Task: Look for space in Mahrīz, Iran from 9th July, 2023 to 16th July, 2023 for 2 adults, 1 child in price range Rs.8000 to Rs.16000. Place can be entire place with 2 bedrooms having 2 beds and 1 bathroom. Property type can be house, flat, guest house. Booking option can be shelf check-in. Required host language is English.
Action: Mouse moved to (477, 68)
Screenshot: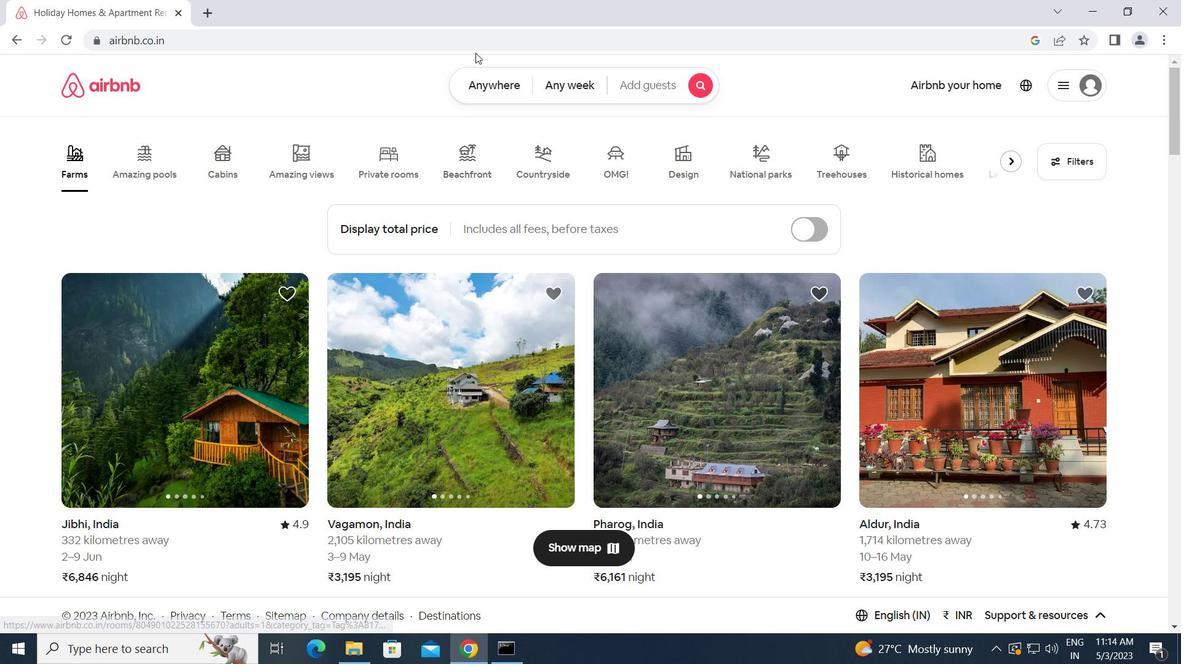 
Action: Mouse pressed left at (477, 68)
Screenshot: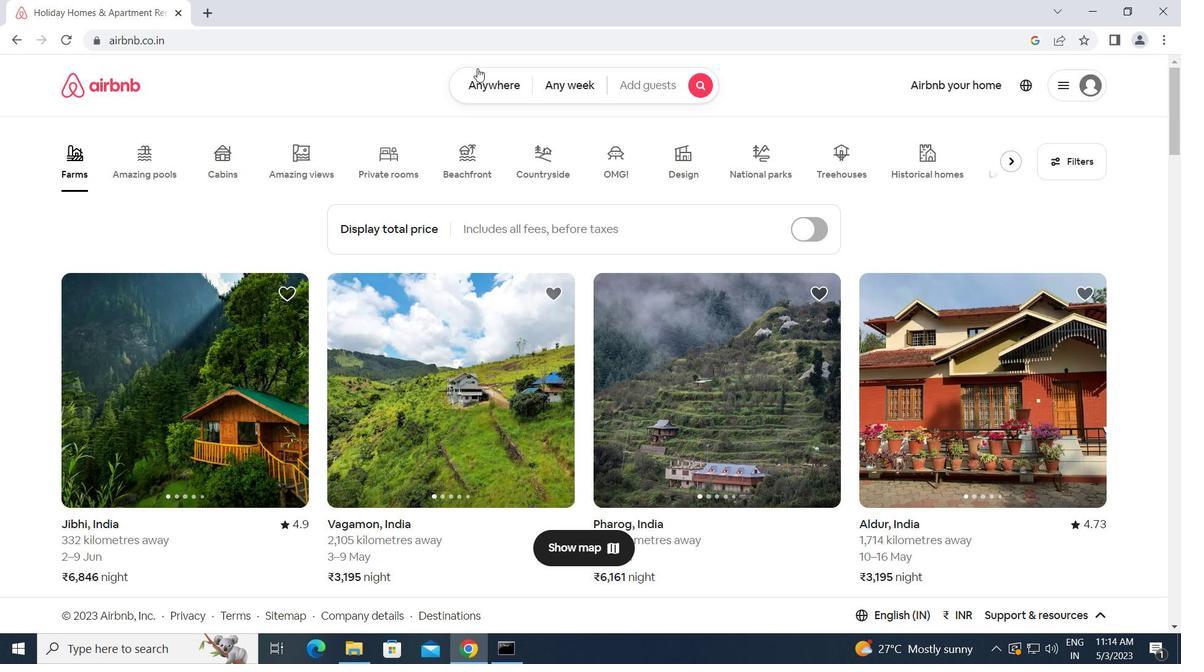
Action: Mouse moved to (372, 129)
Screenshot: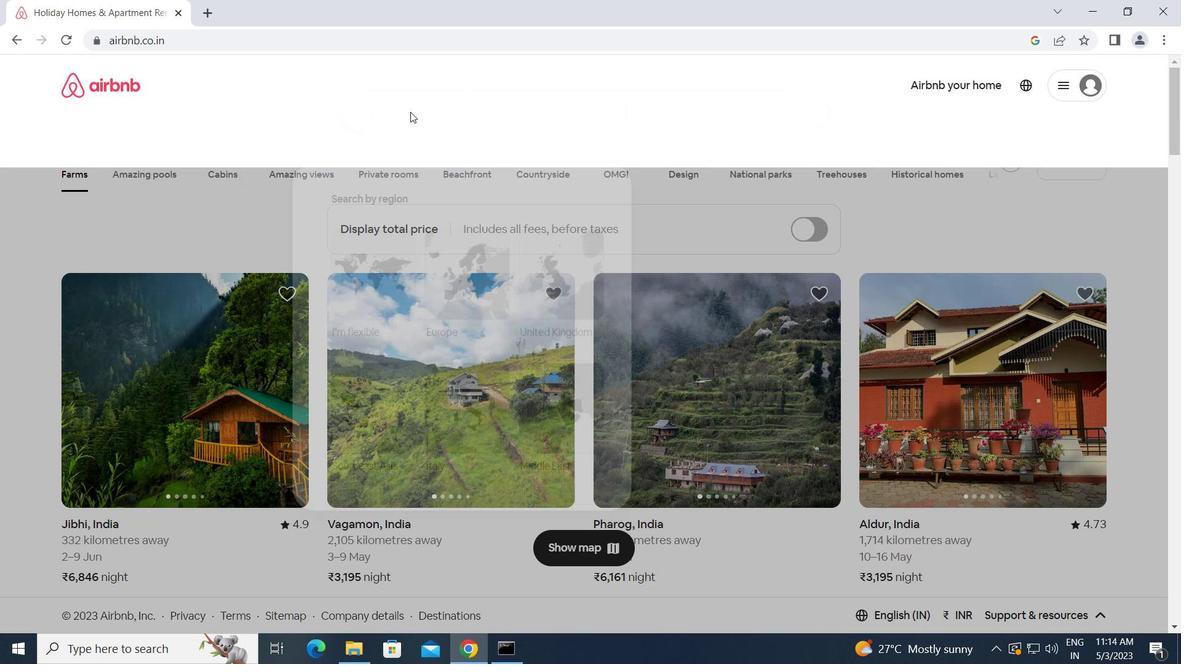 
Action: Mouse pressed left at (372, 129)
Screenshot: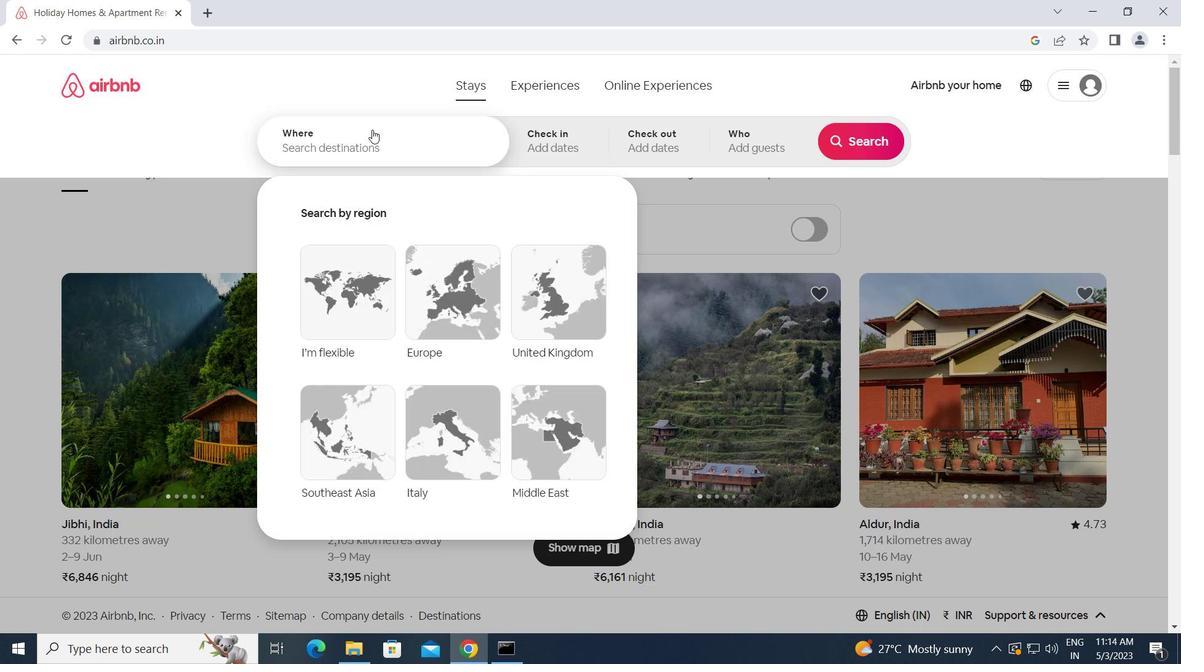 
Action: Key pressed m<Key.caps_lock>ahriz,<Key.space><Key.caps_lock>i<Key.caps_lock>ran<Key.enter>
Screenshot: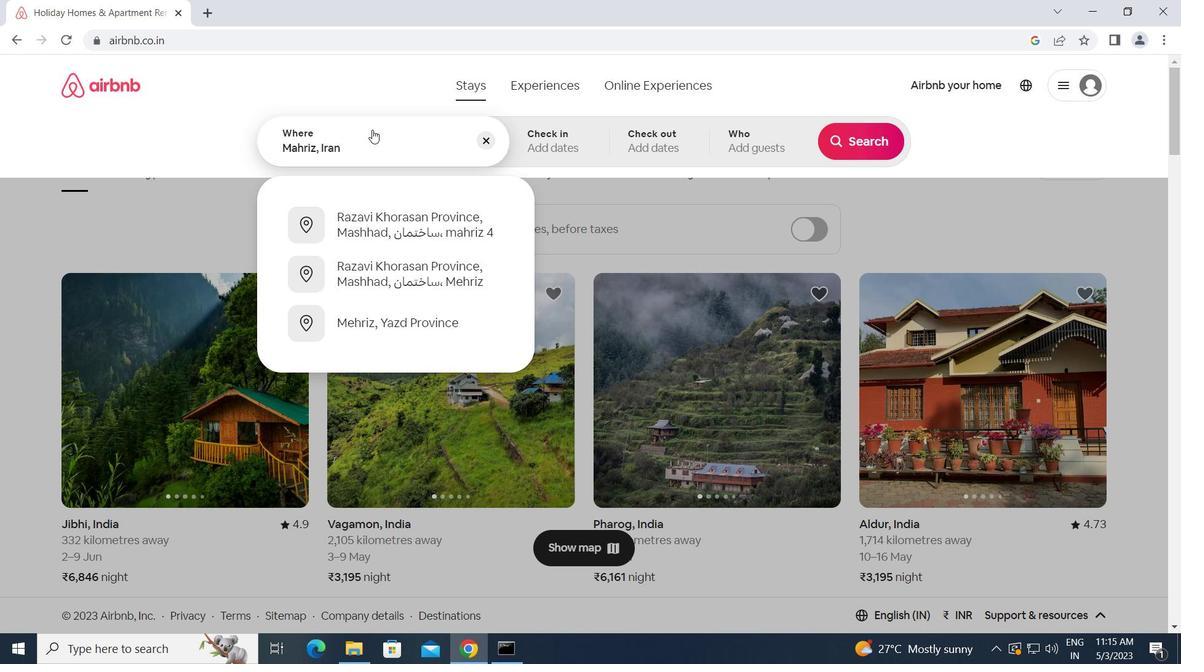 
Action: Mouse moved to (855, 261)
Screenshot: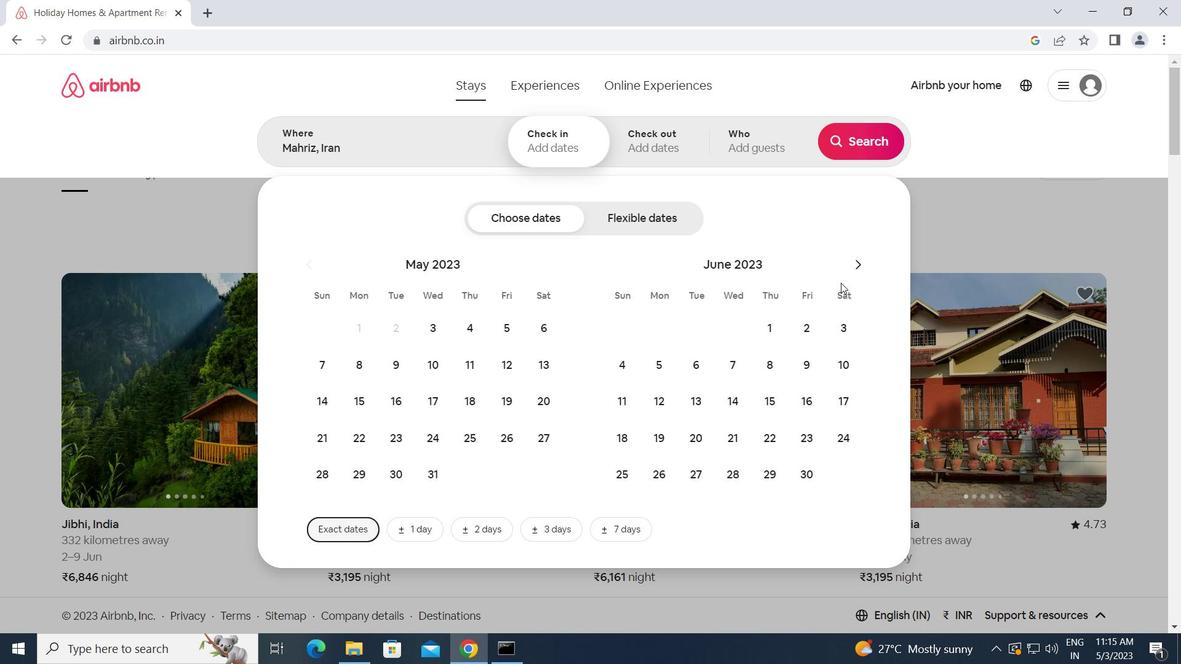 
Action: Mouse pressed left at (855, 261)
Screenshot: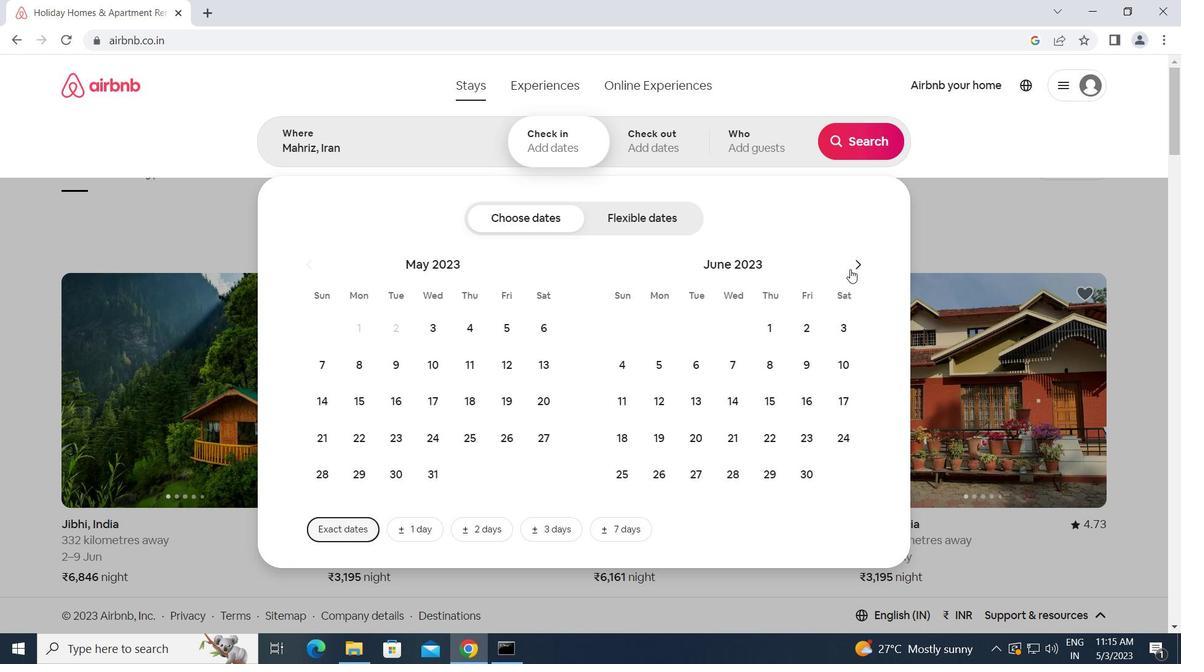 
Action: Mouse moved to (620, 405)
Screenshot: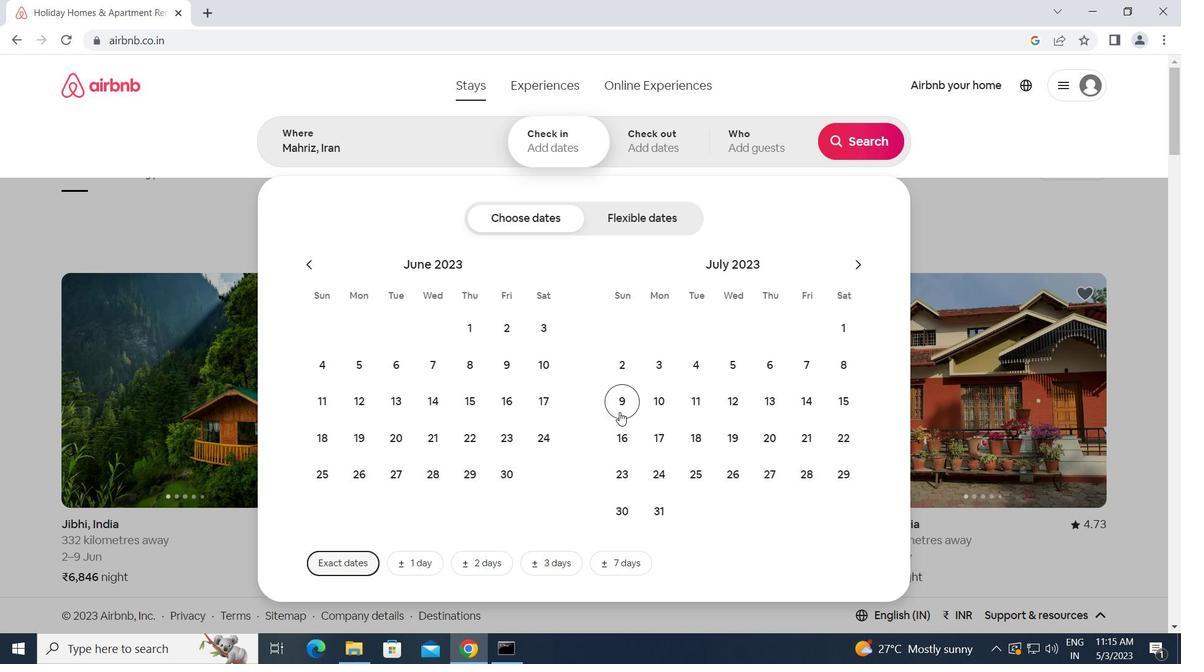 
Action: Mouse pressed left at (620, 405)
Screenshot: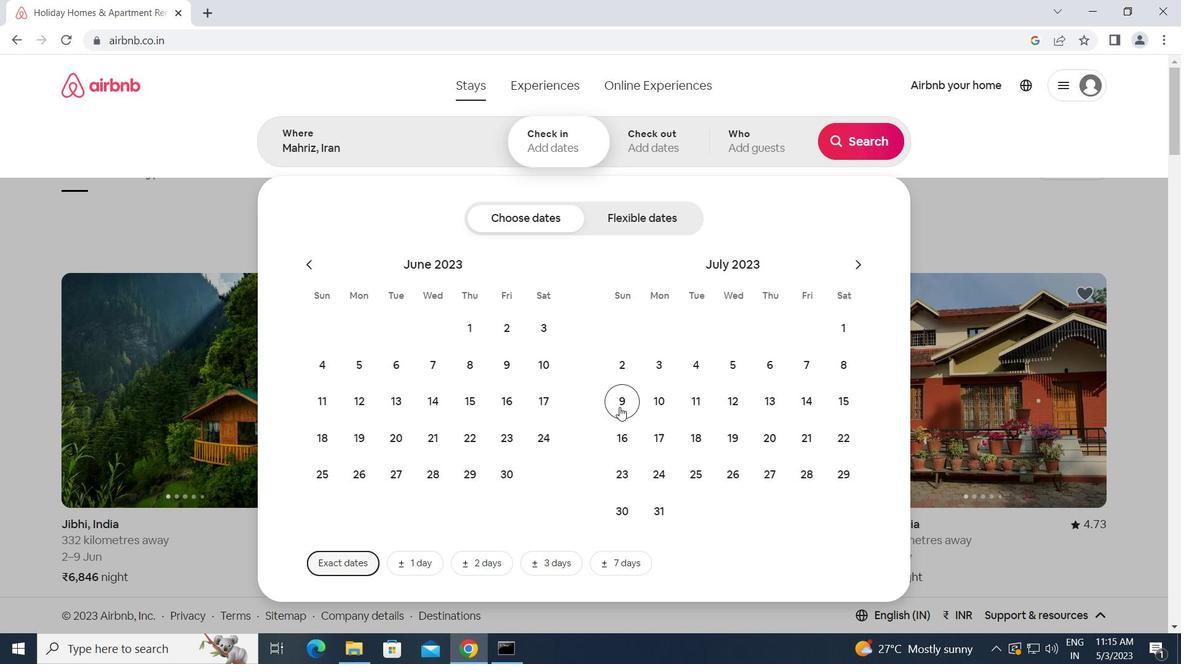 
Action: Mouse moved to (632, 438)
Screenshot: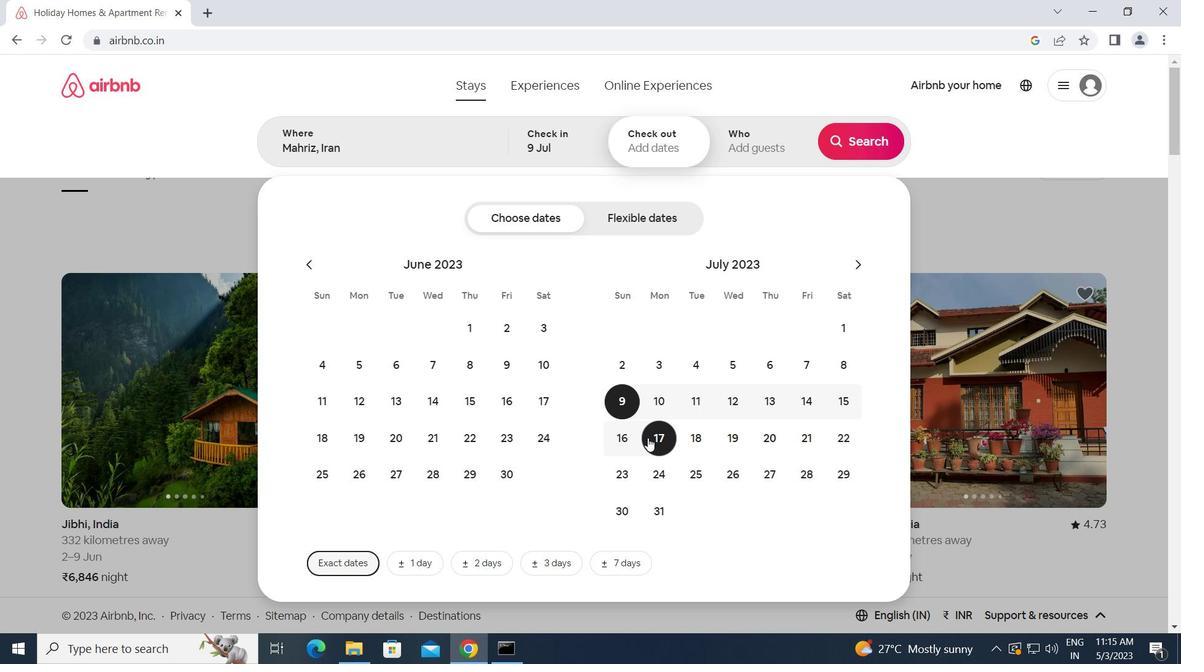 
Action: Mouse pressed left at (632, 438)
Screenshot: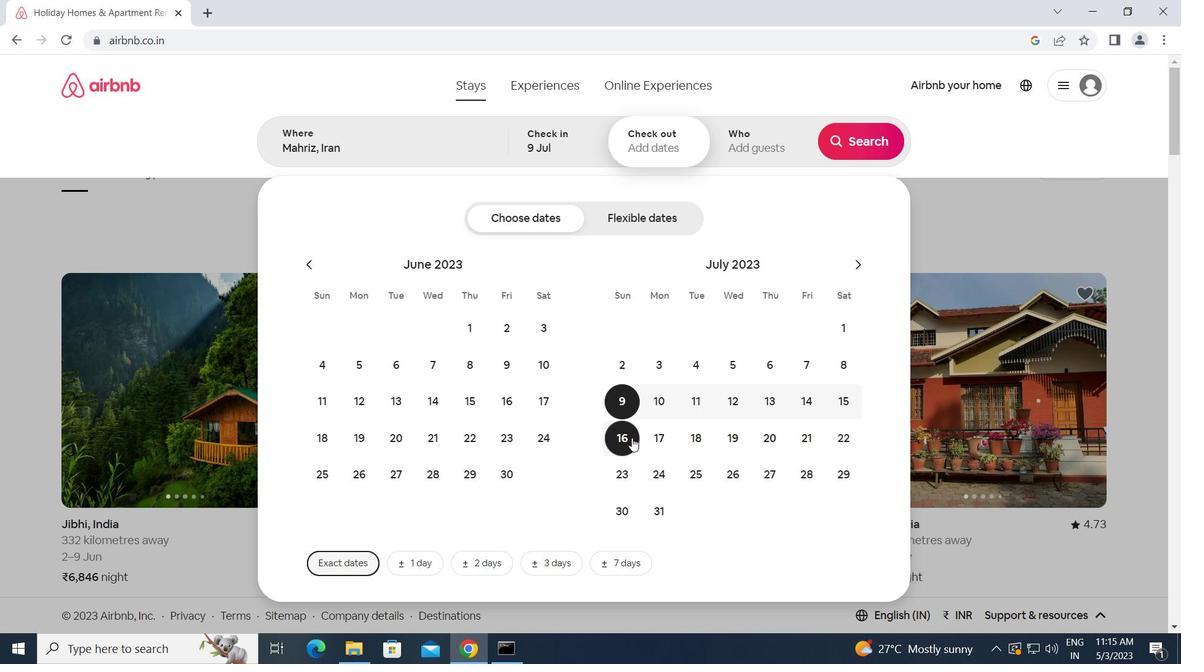 
Action: Mouse moved to (765, 145)
Screenshot: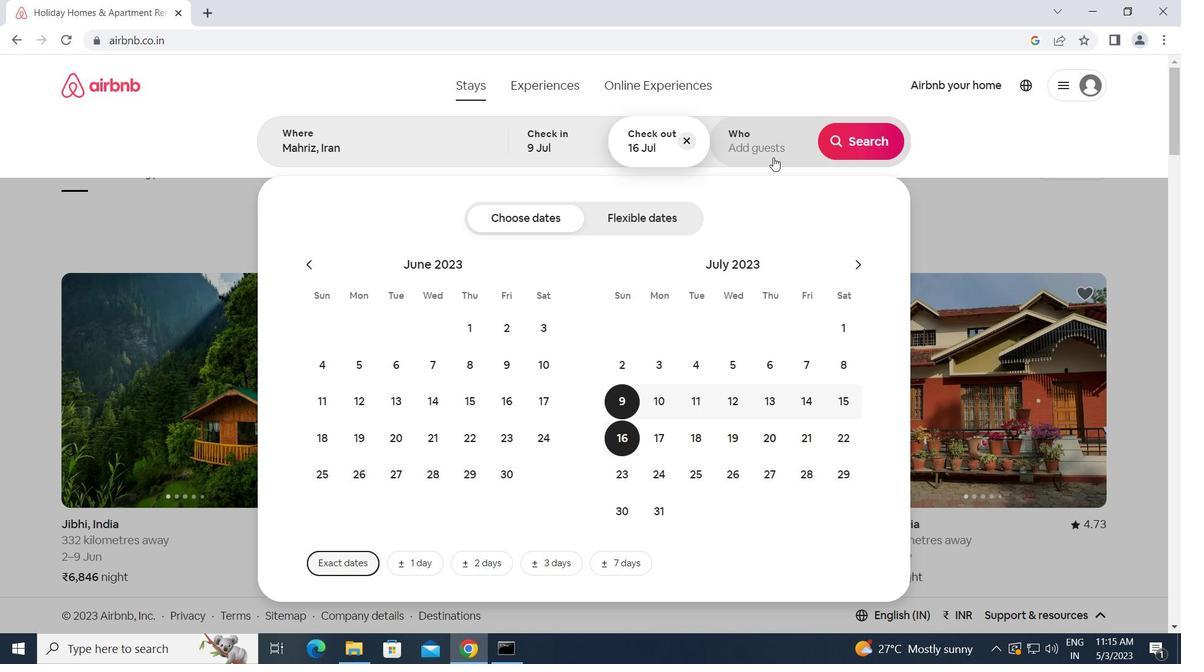 
Action: Mouse pressed left at (765, 145)
Screenshot: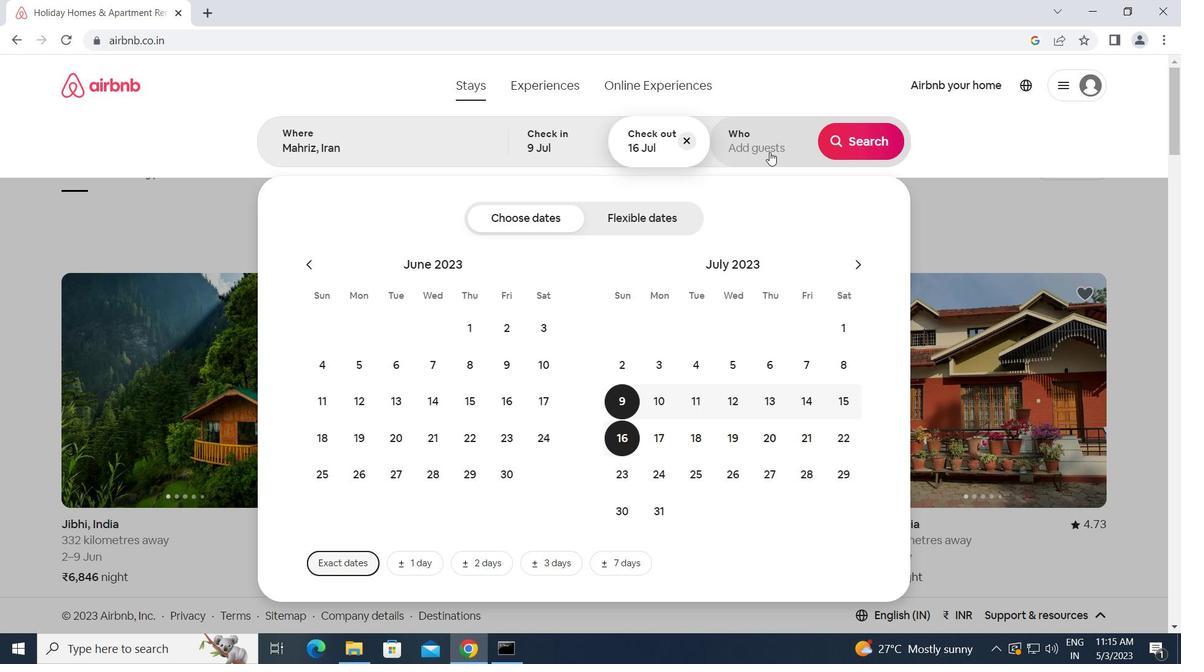 
Action: Mouse moved to (860, 215)
Screenshot: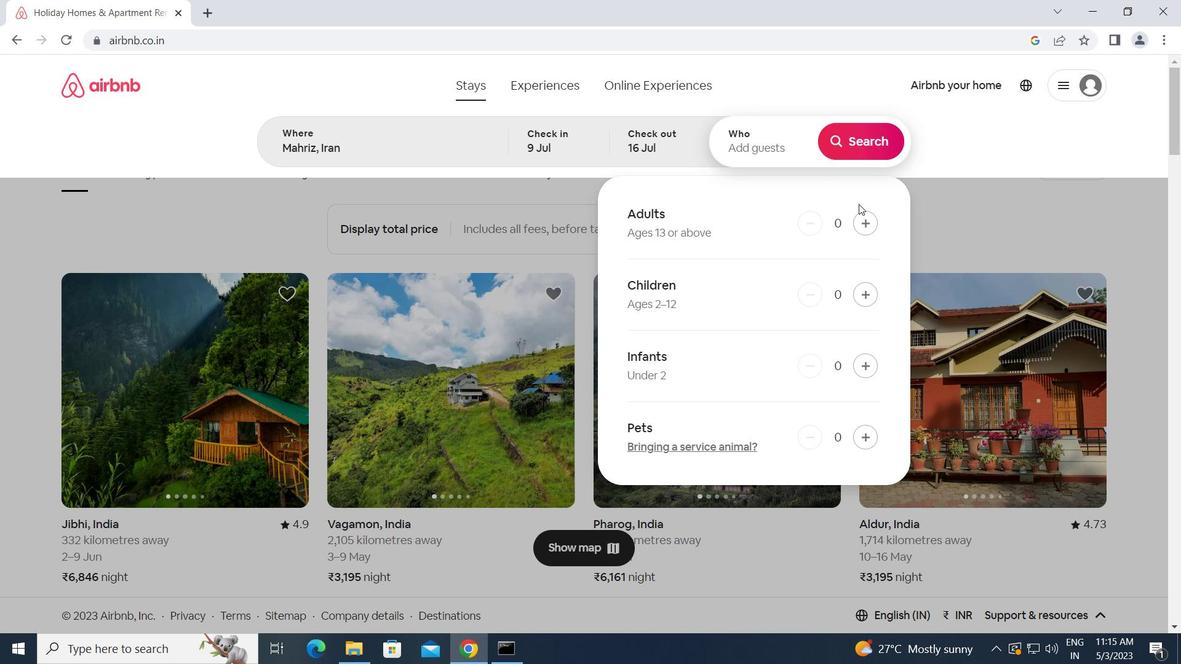 
Action: Mouse pressed left at (860, 215)
Screenshot: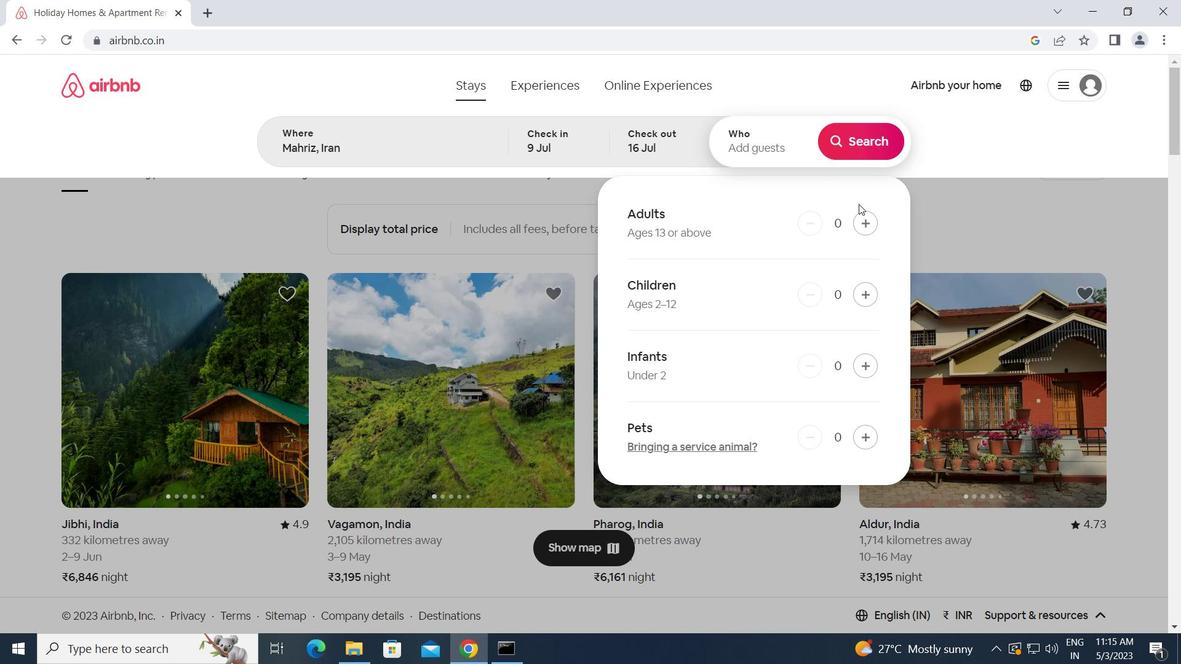 
Action: Mouse moved to (860, 215)
Screenshot: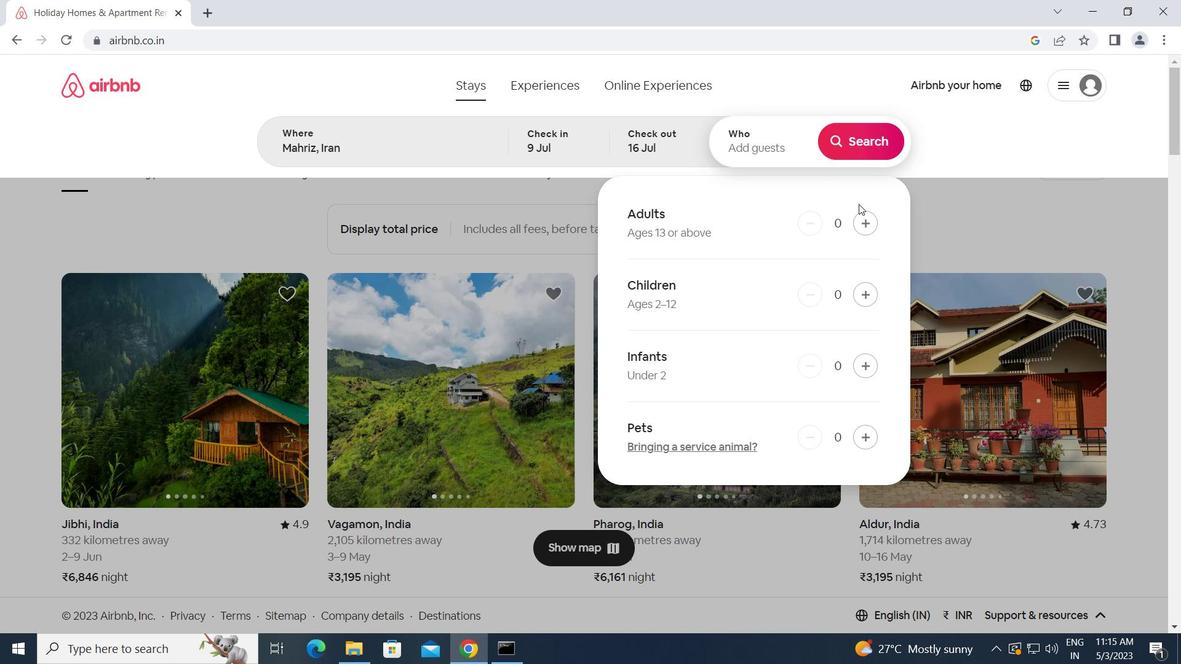 
Action: Mouse pressed left at (860, 215)
Screenshot: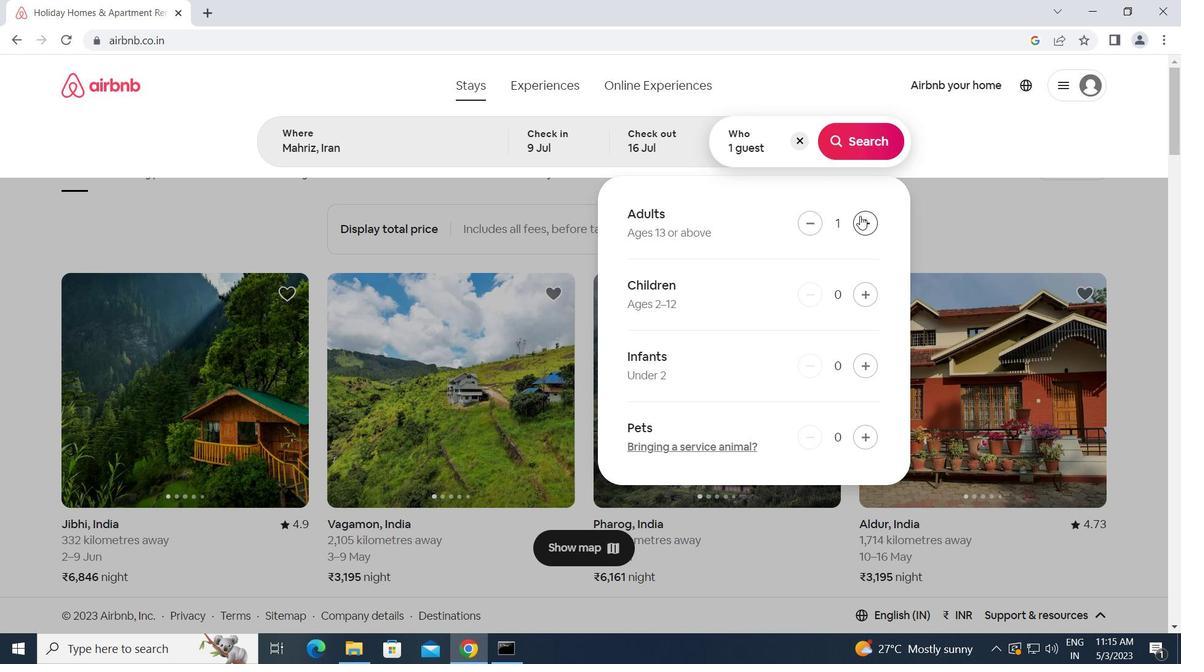 
Action: Mouse moved to (855, 157)
Screenshot: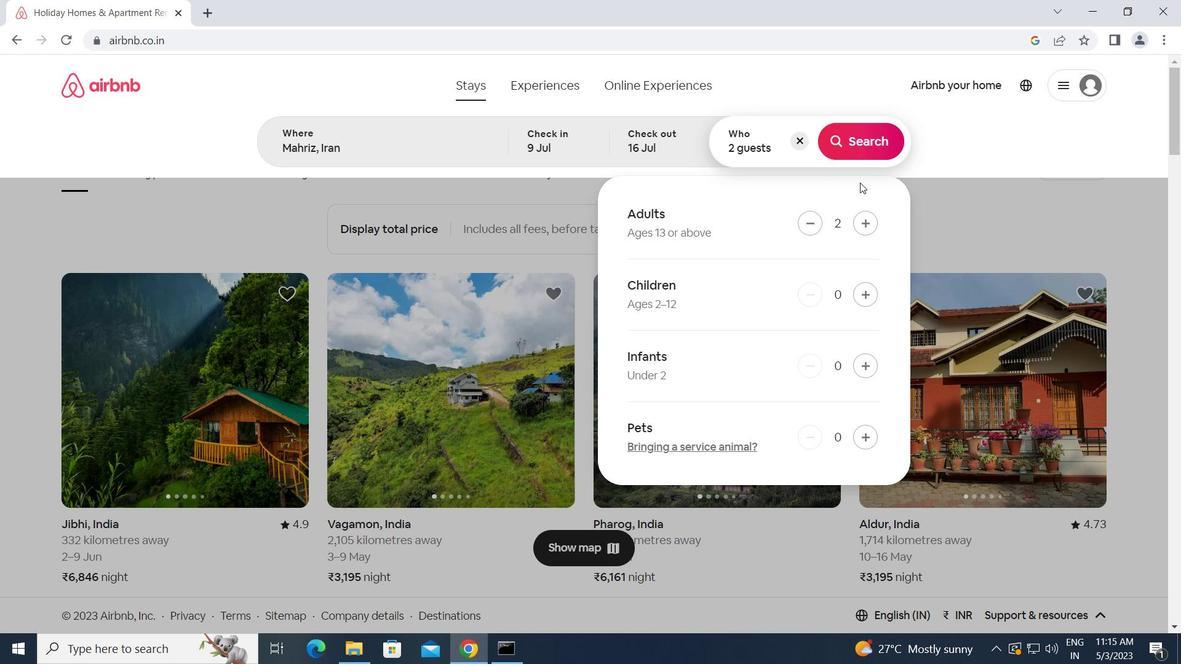 
Action: Mouse pressed left at (855, 157)
Screenshot: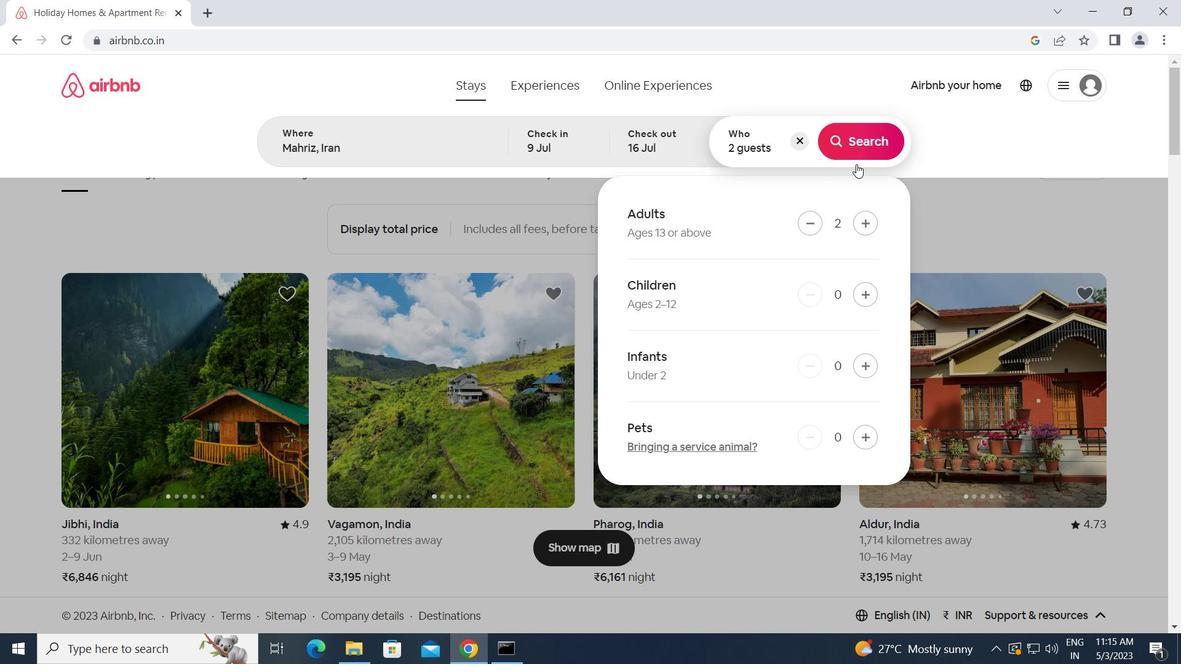 
Action: Mouse moved to (698, 79)
Screenshot: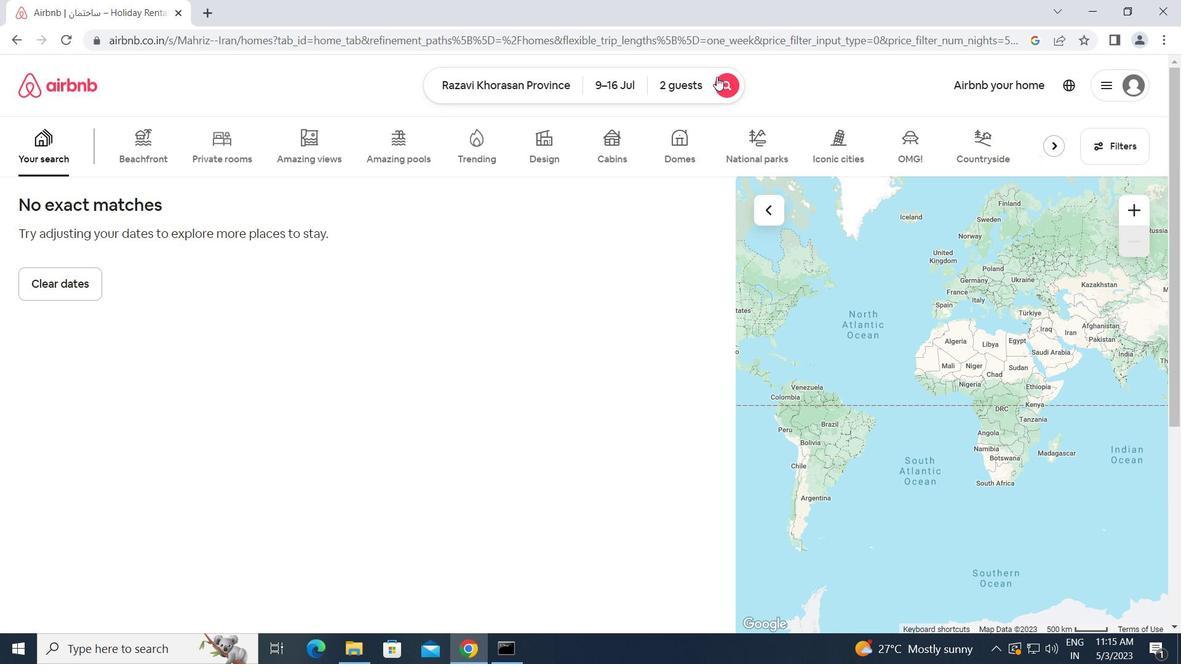
Action: Mouse pressed left at (698, 79)
Screenshot: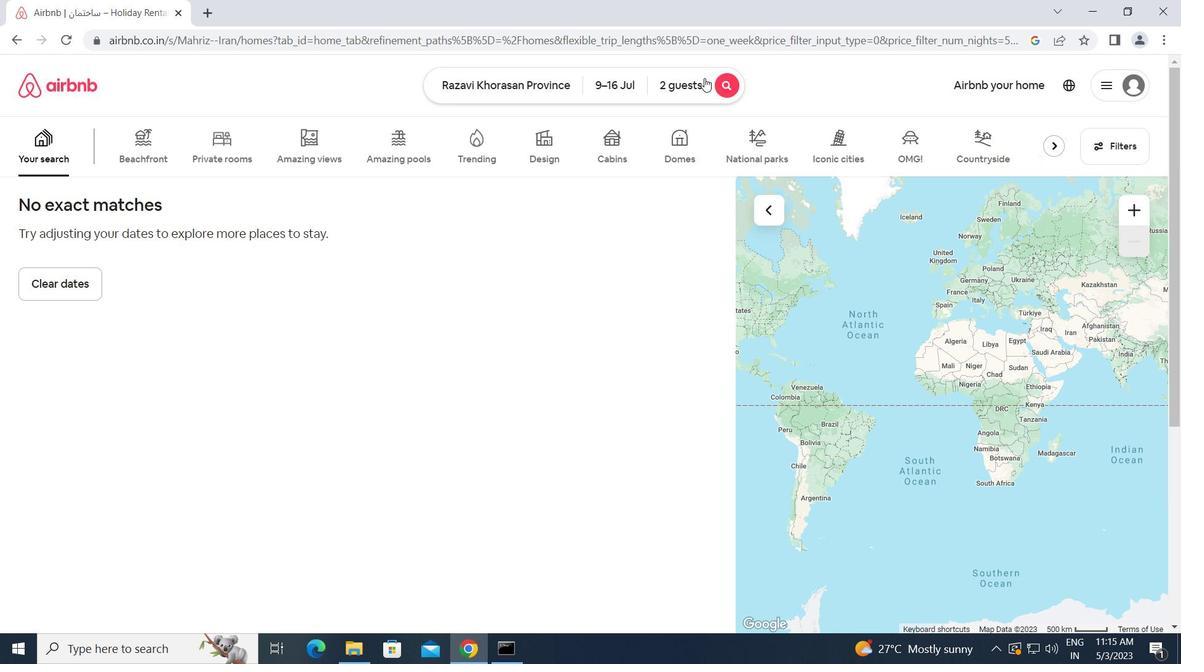 
Action: Mouse moved to (867, 296)
Screenshot: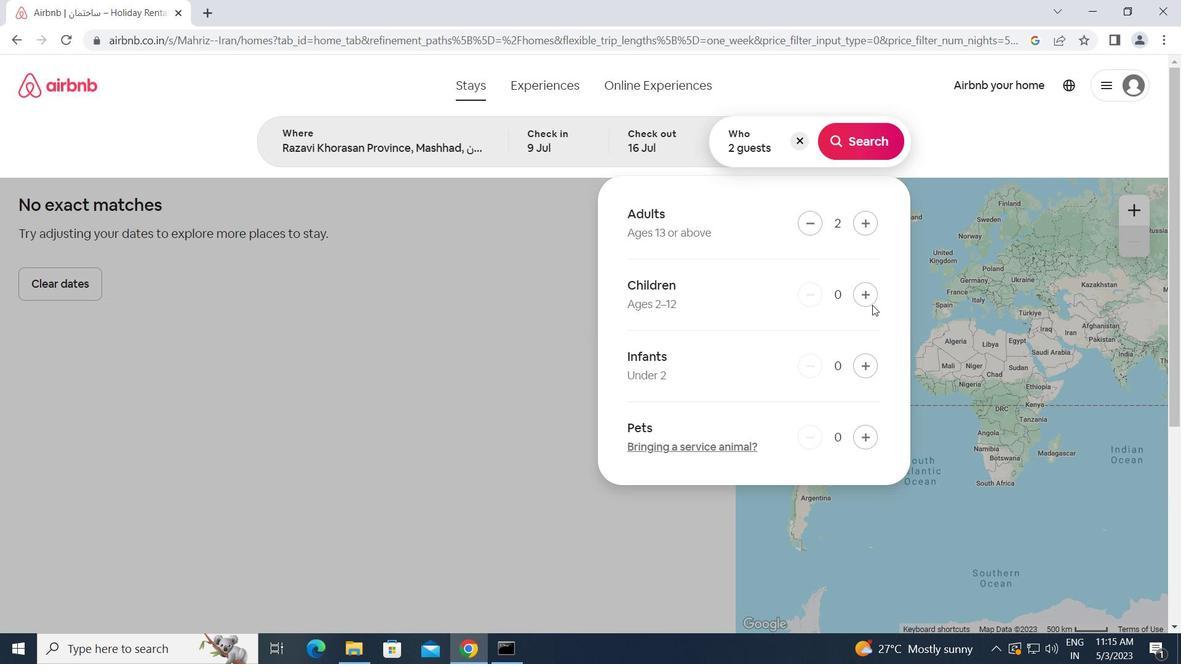 
Action: Mouse pressed left at (867, 296)
Screenshot: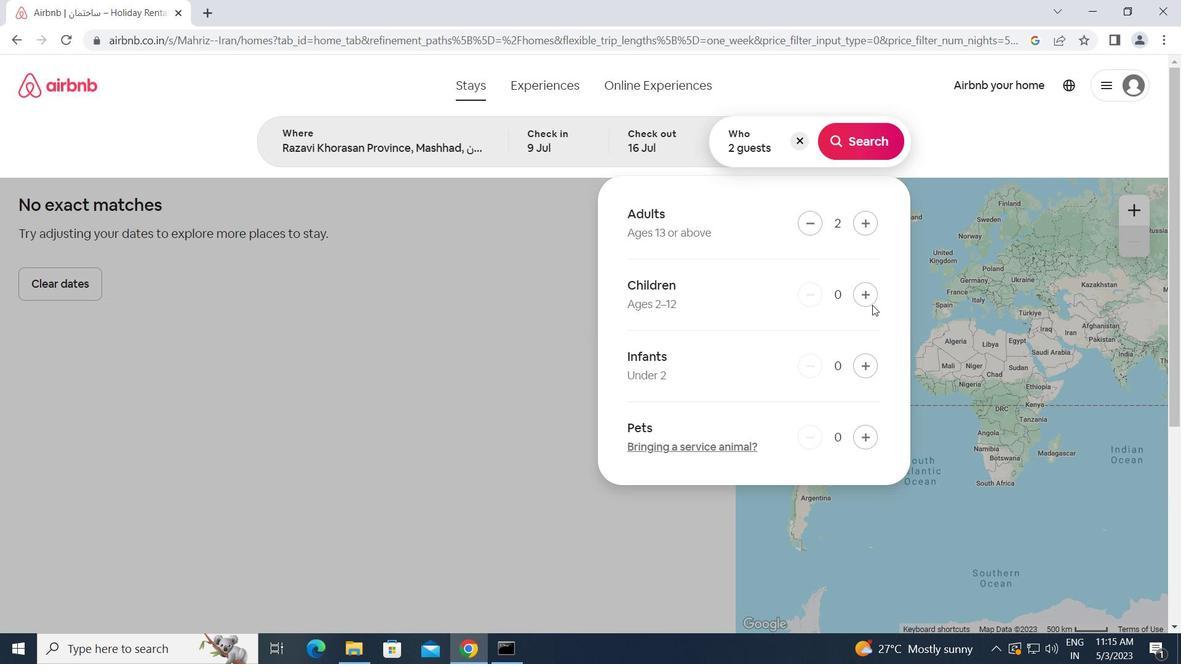 
Action: Mouse moved to (860, 148)
Screenshot: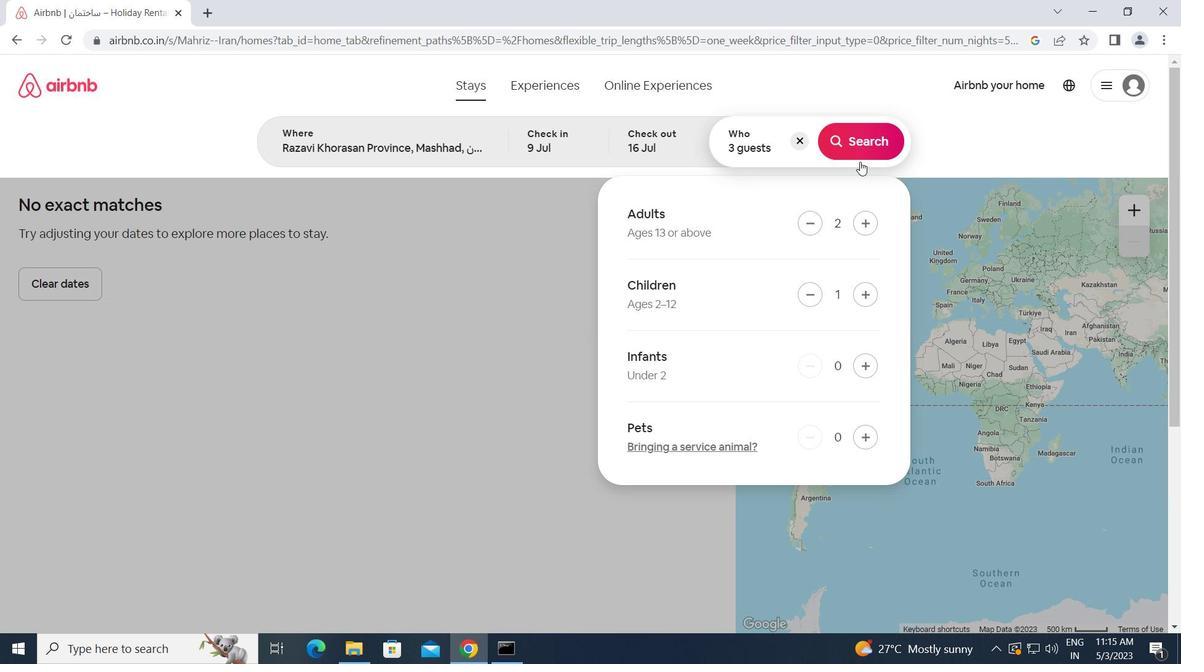 
Action: Mouse pressed left at (860, 148)
Screenshot: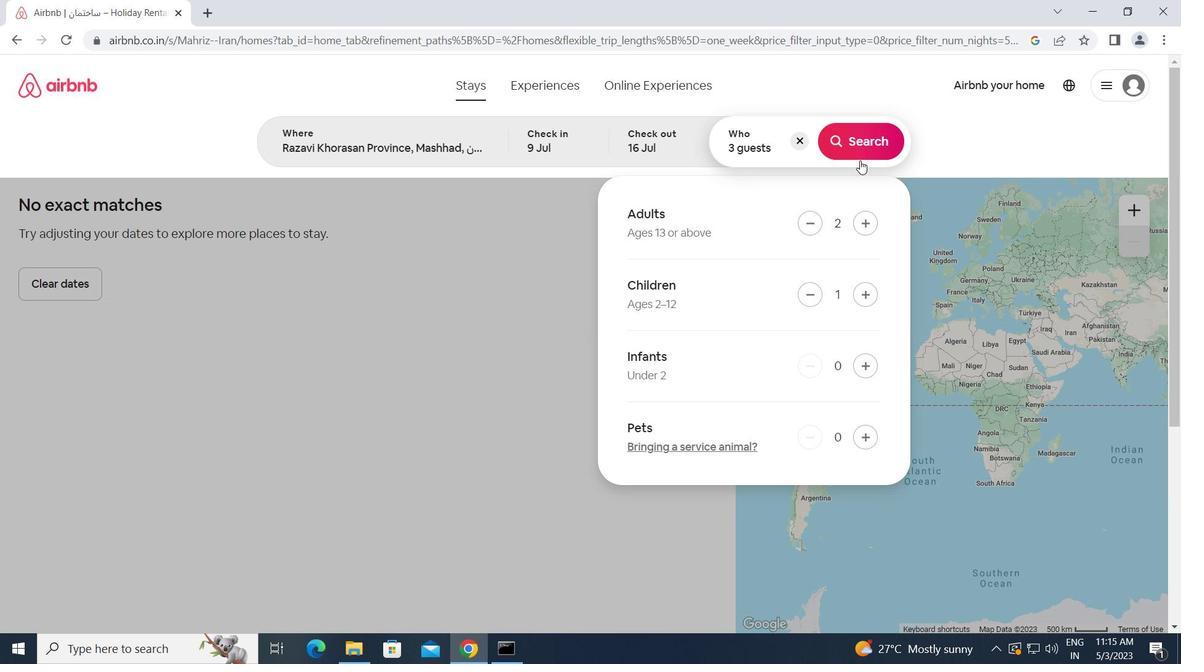 
Action: Mouse moved to (1130, 145)
Screenshot: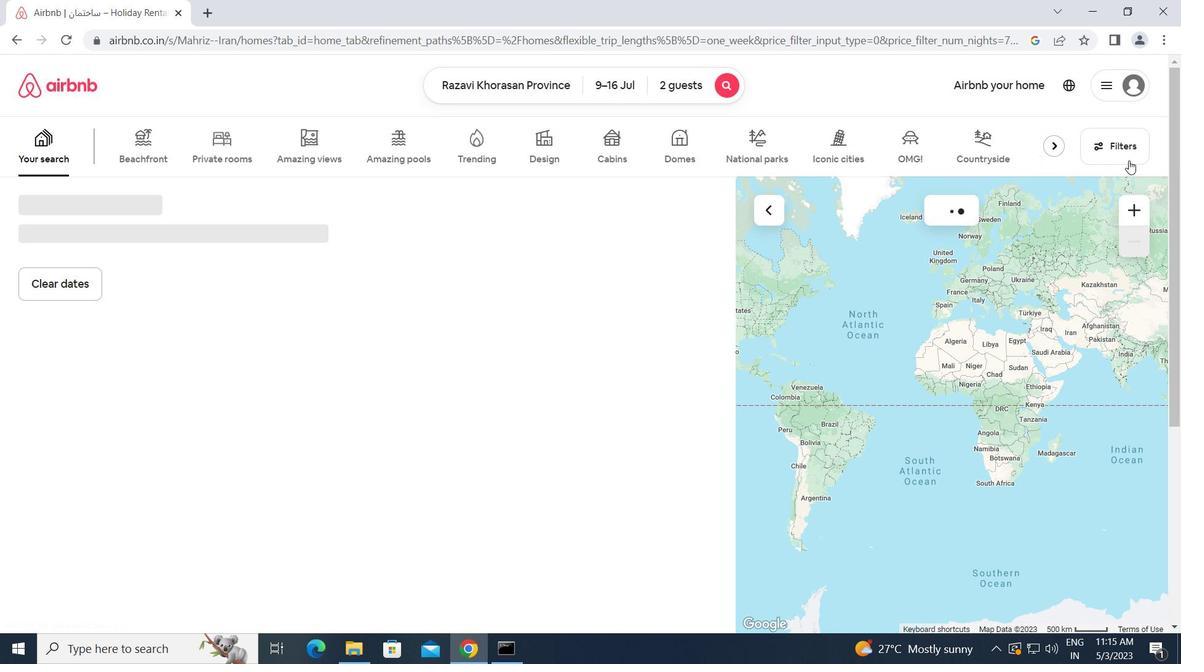 
Action: Mouse pressed left at (1130, 145)
Screenshot: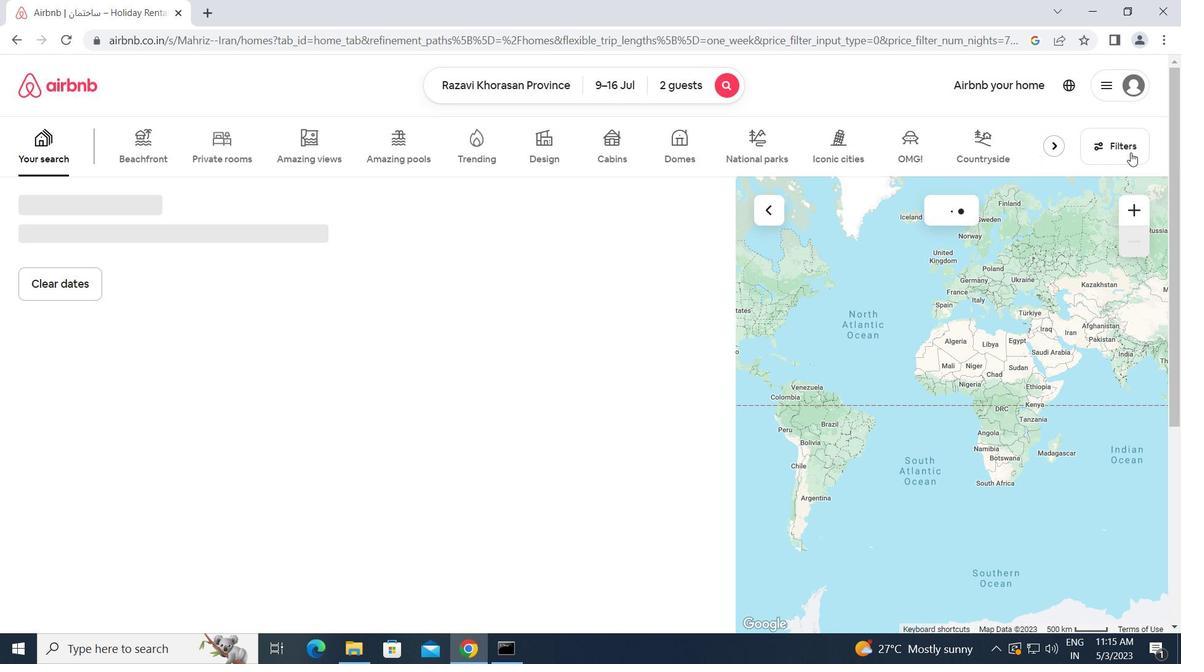 
Action: Mouse moved to (377, 240)
Screenshot: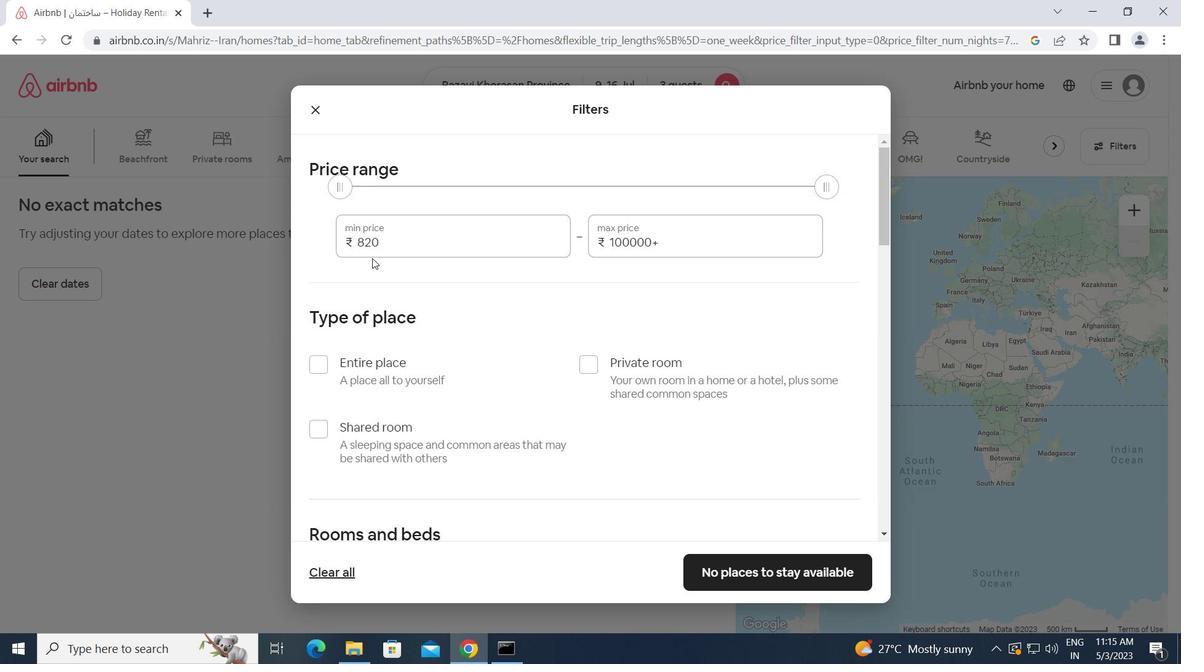 
Action: Mouse pressed left at (377, 240)
Screenshot: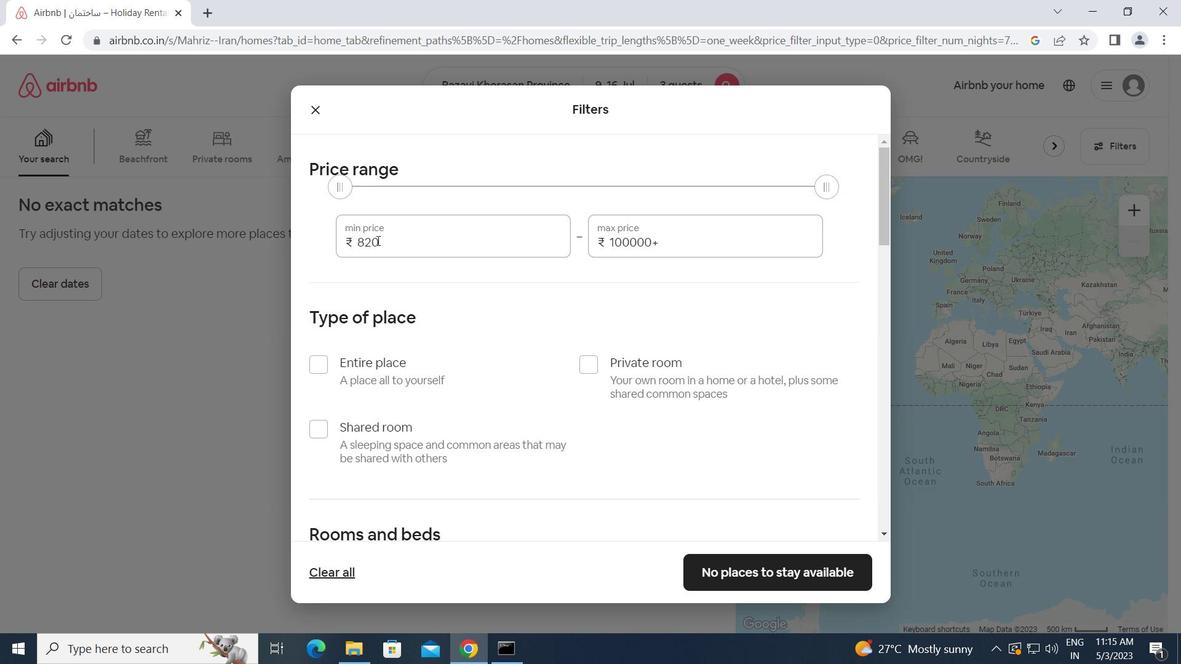 
Action: Mouse moved to (329, 239)
Screenshot: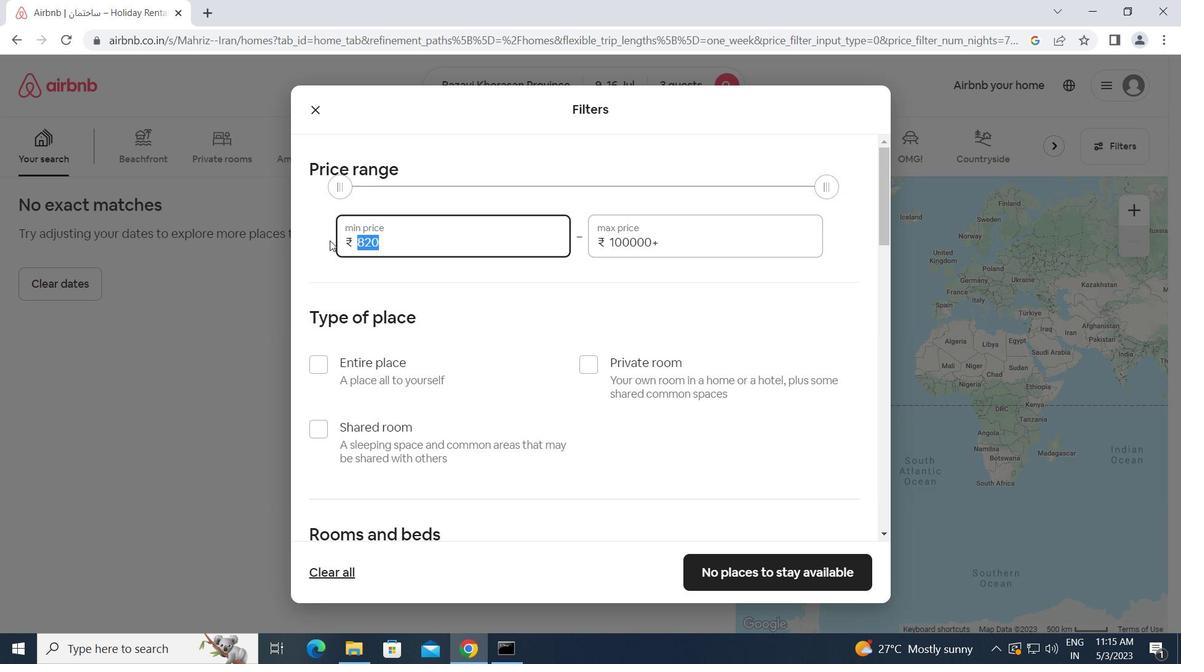 
Action: Key pressed 8000<Key.tab>16000
Screenshot: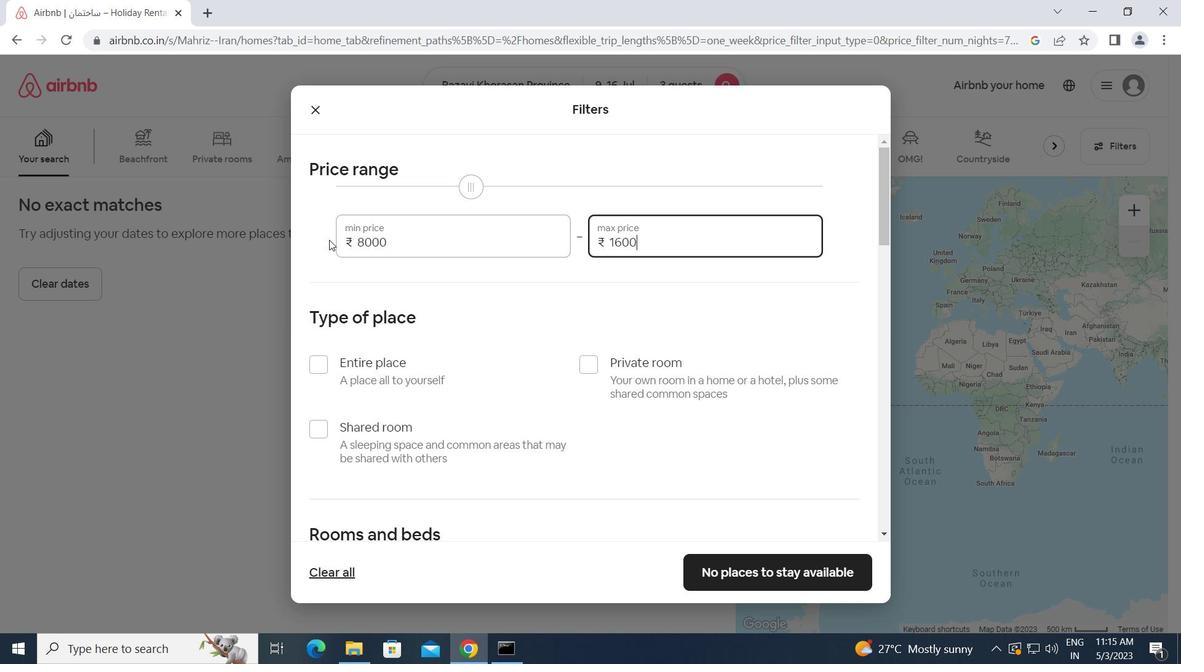 
Action: Mouse moved to (321, 374)
Screenshot: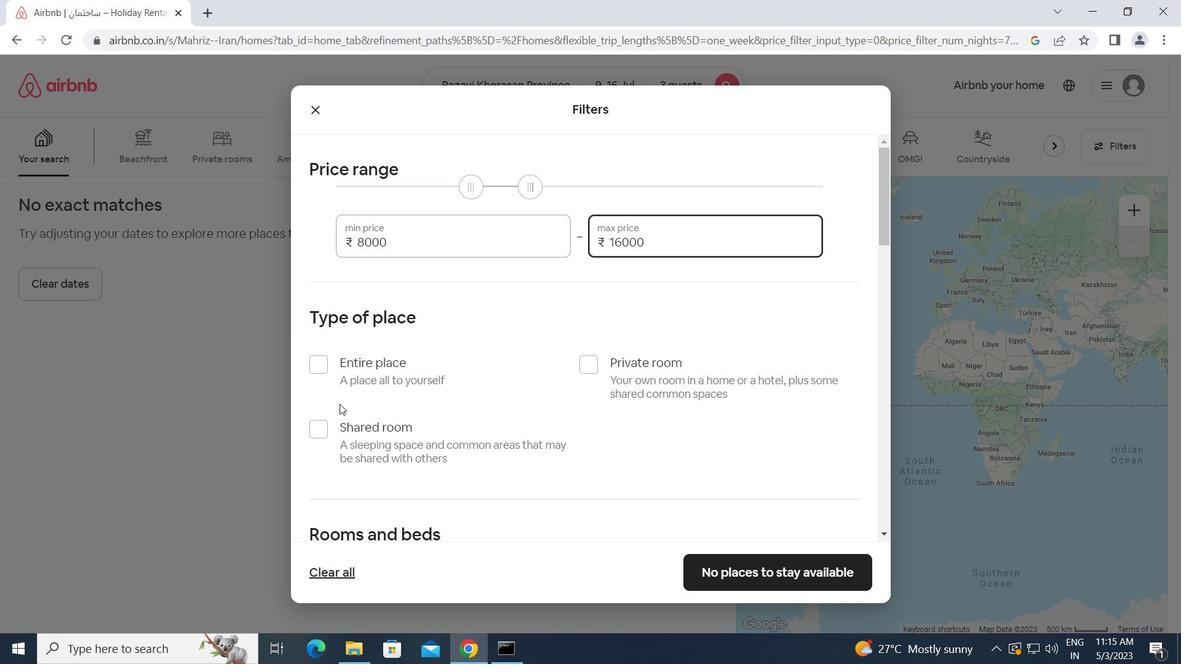 
Action: Mouse pressed left at (321, 374)
Screenshot: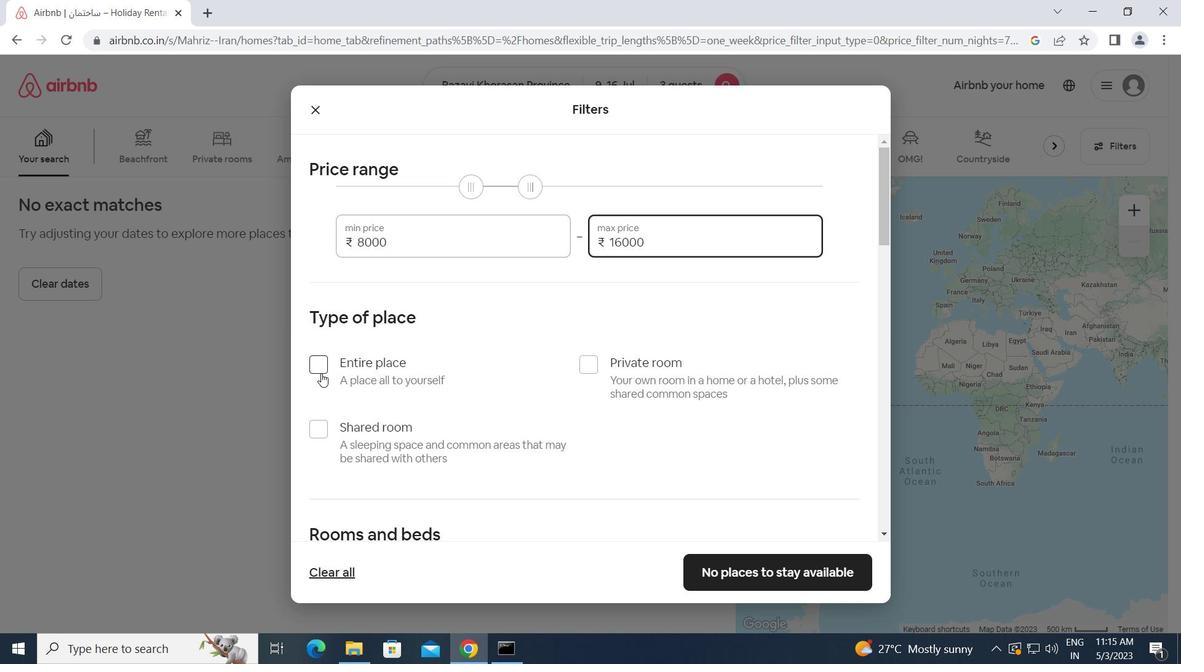 
Action: Mouse moved to (421, 404)
Screenshot: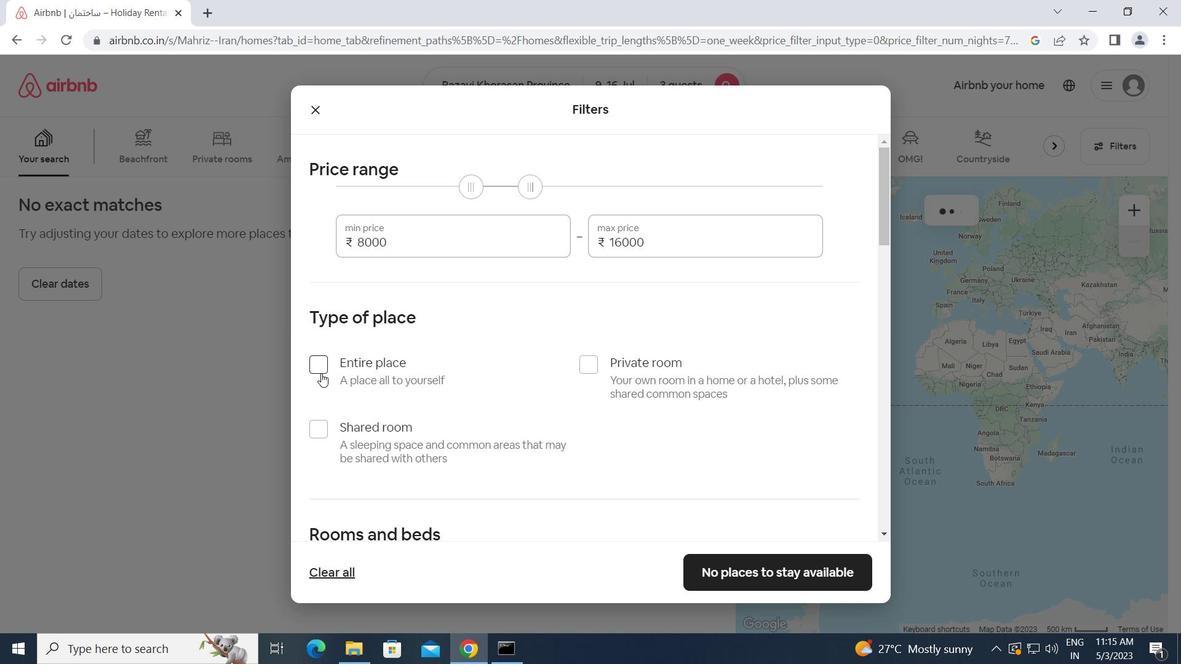 
Action: Mouse scrolled (421, 403) with delta (0, 0)
Screenshot: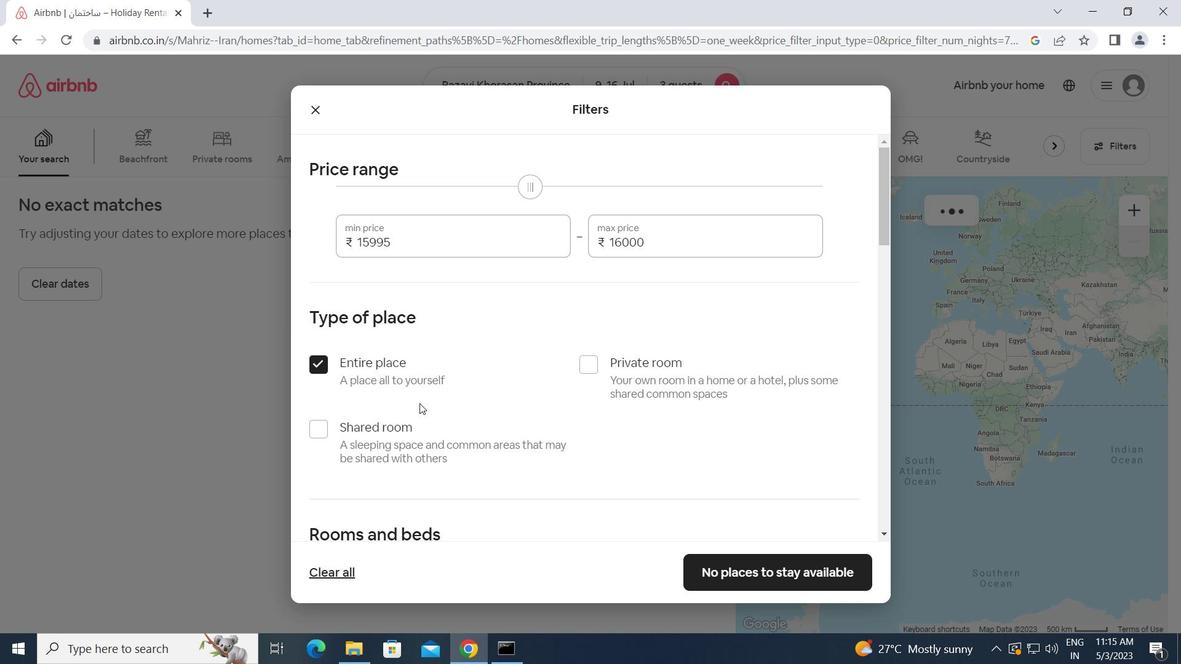 
Action: Mouse scrolled (421, 403) with delta (0, 0)
Screenshot: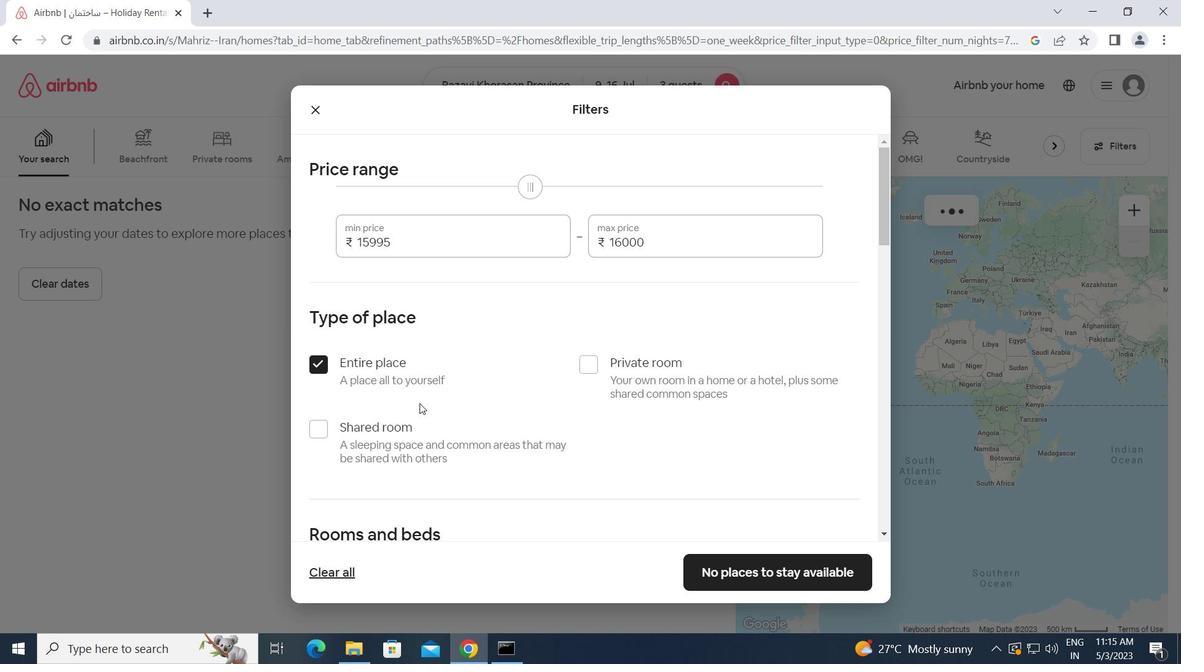 
Action: Mouse scrolled (421, 403) with delta (0, 0)
Screenshot: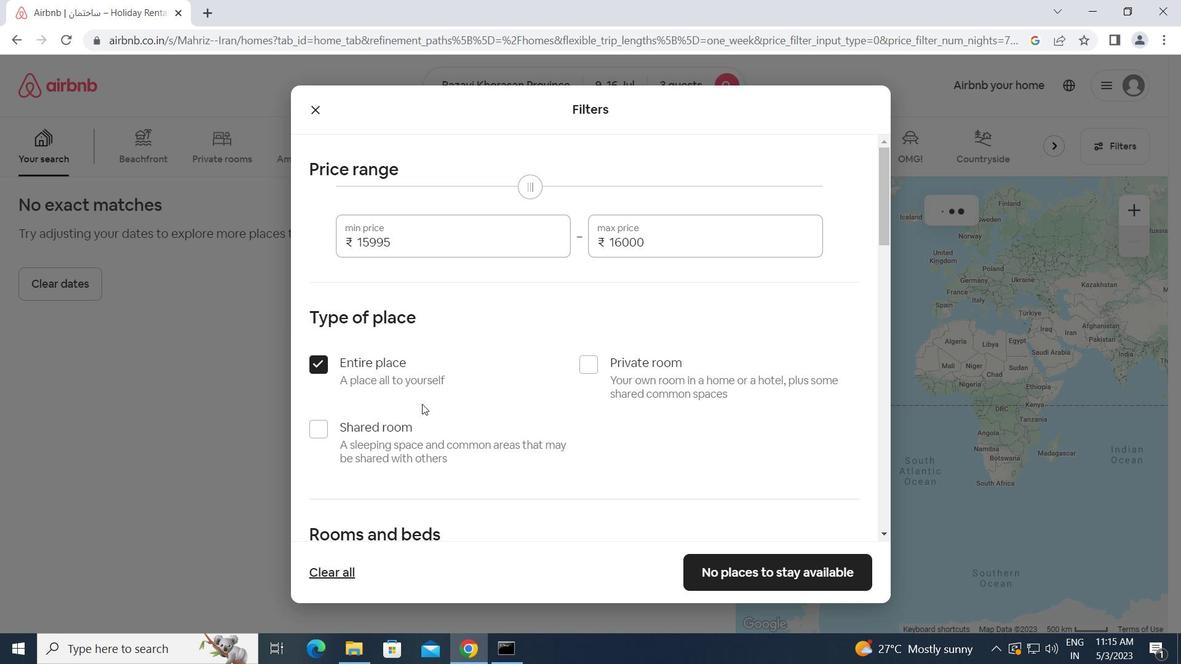 
Action: Mouse scrolled (421, 403) with delta (0, 0)
Screenshot: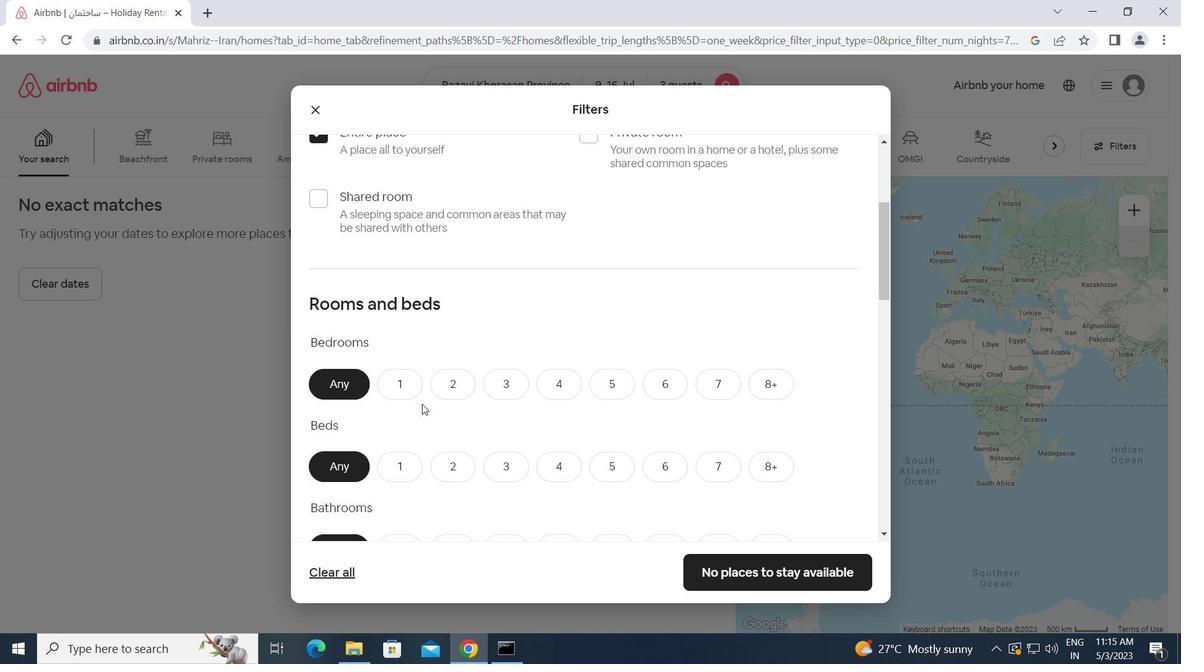 
Action: Mouse scrolled (421, 403) with delta (0, 0)
Screenshot: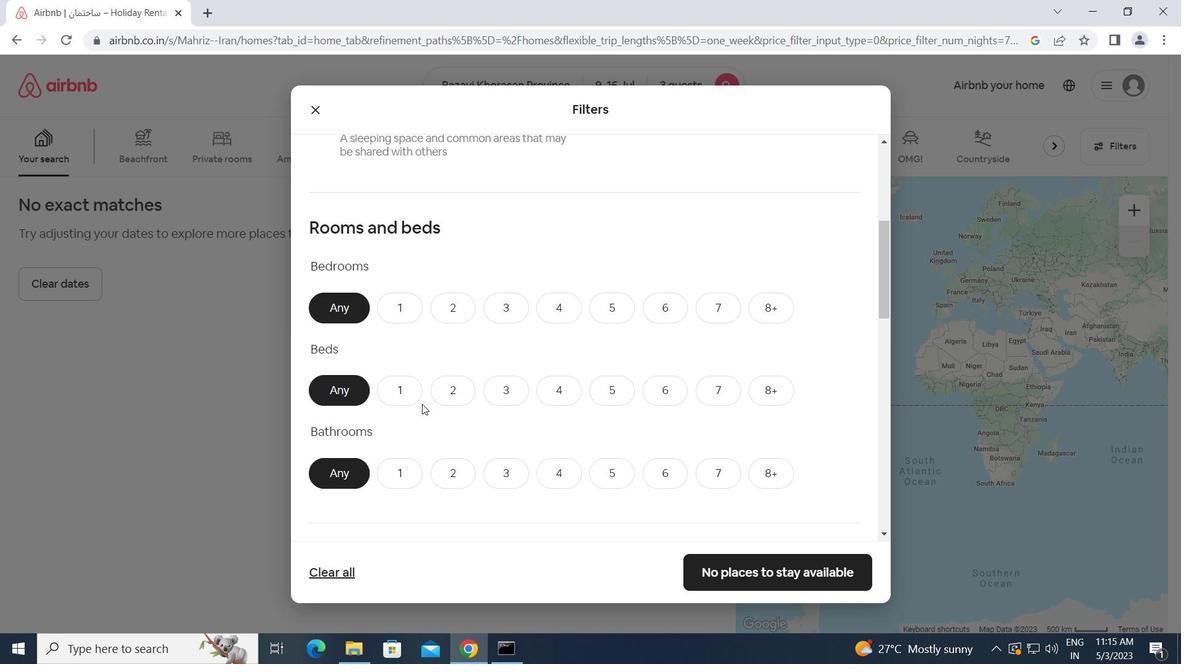 
Action: Mouse moved to (457, 228)
Screenshot: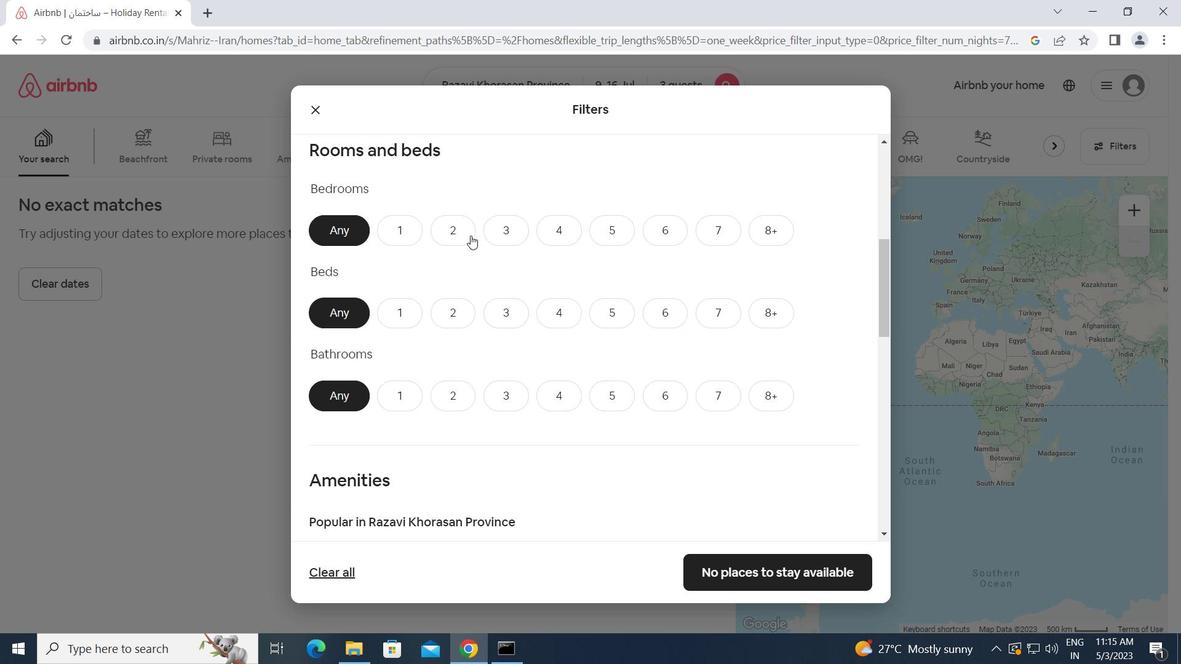 
Action: Mouse pressed left at (457, 228)
Screenshot: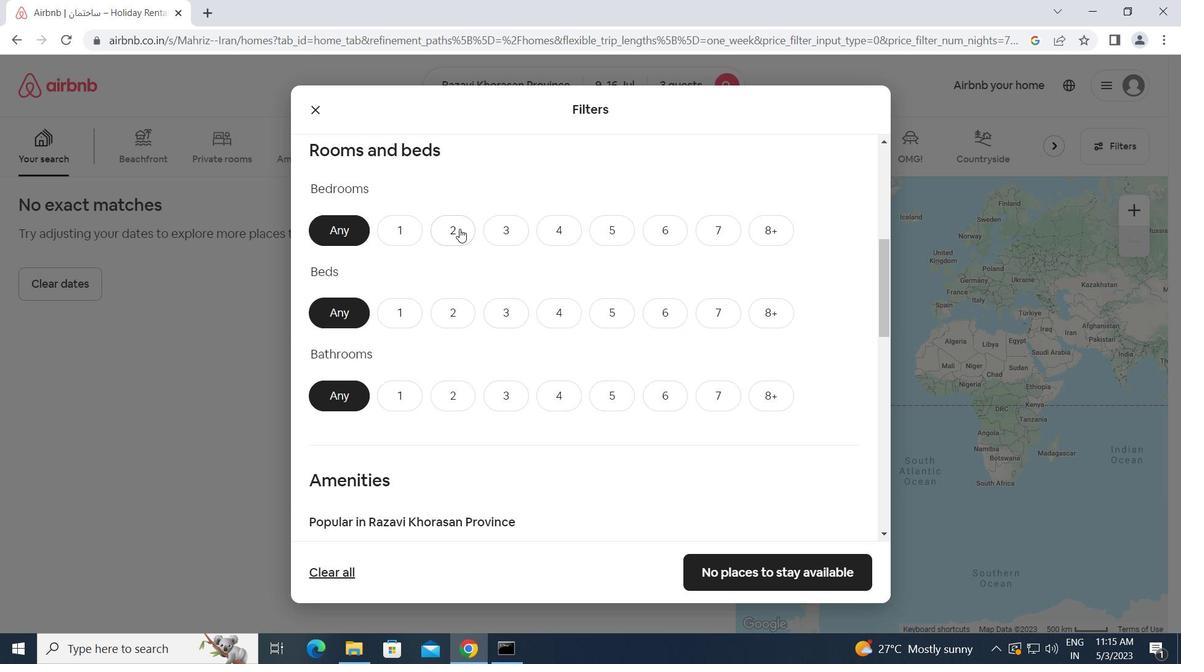 
Action: Mouse moved to (456, 313)
Screenshot: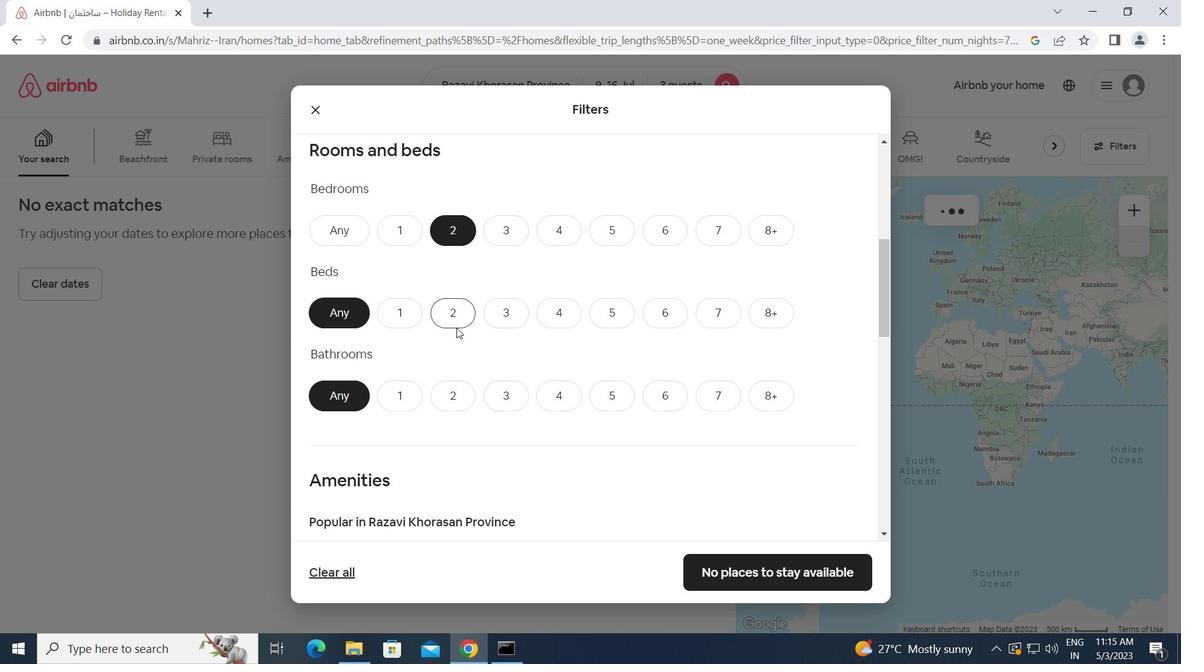 
Action: Mouse pressed left at (456, 313)
Screenshot: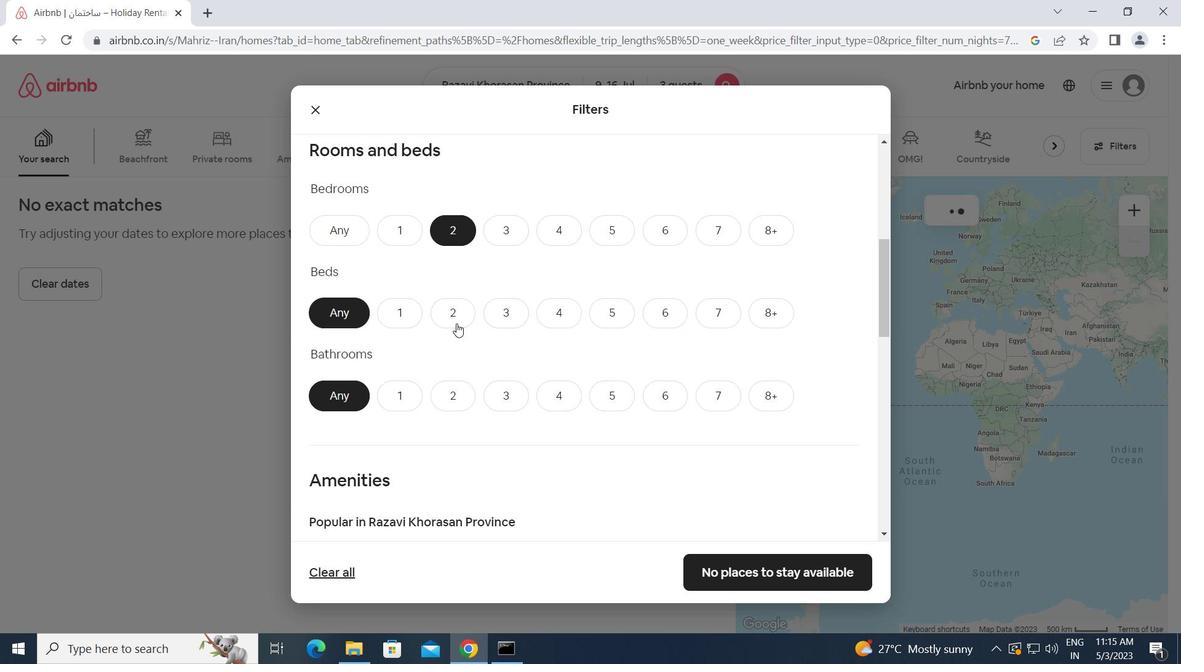 
Action: Mouse moved to (397, 397)
Screenshot: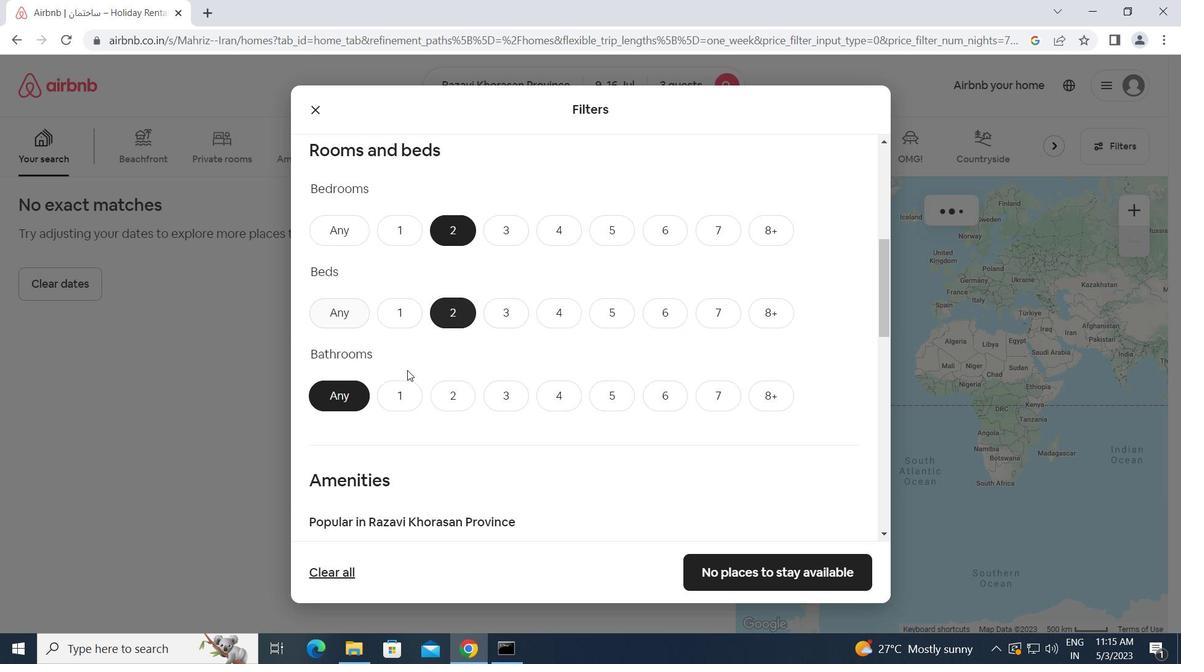 
Action: Mouse pressed left at (397, 397)
Screenshot: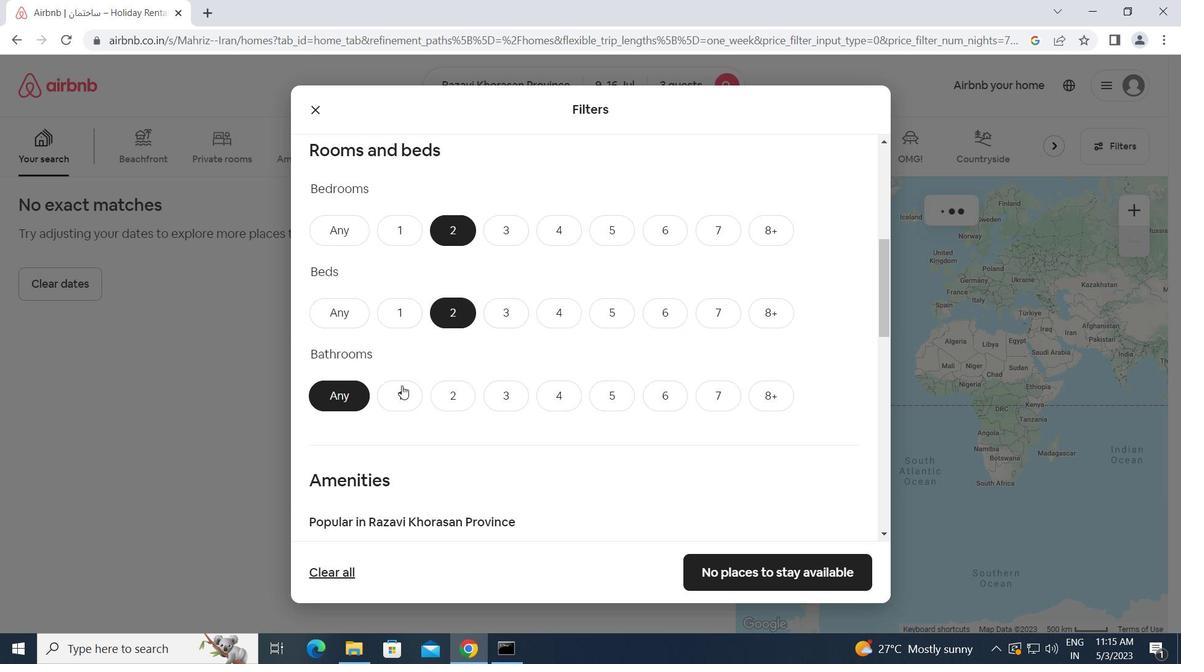 
Action: Mouse scrolled (397, 396) with delta (0, 0)
Screenshot: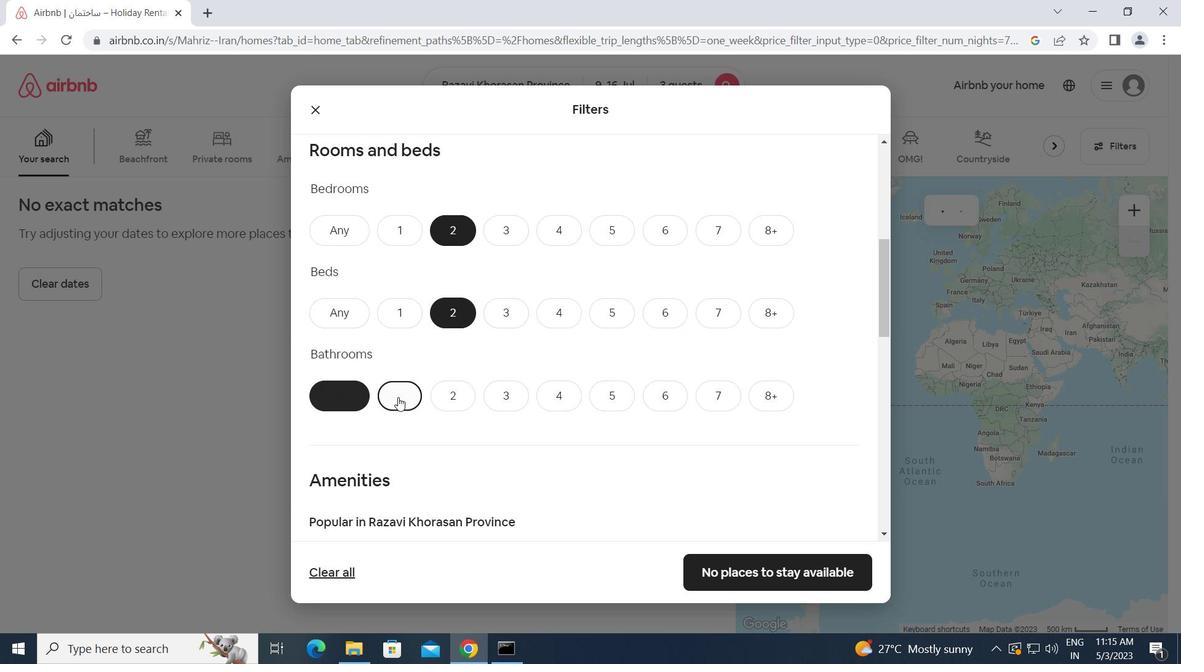 
Action: Mouse scrolled (397, 396) with delta (0, 0)
Screenshot: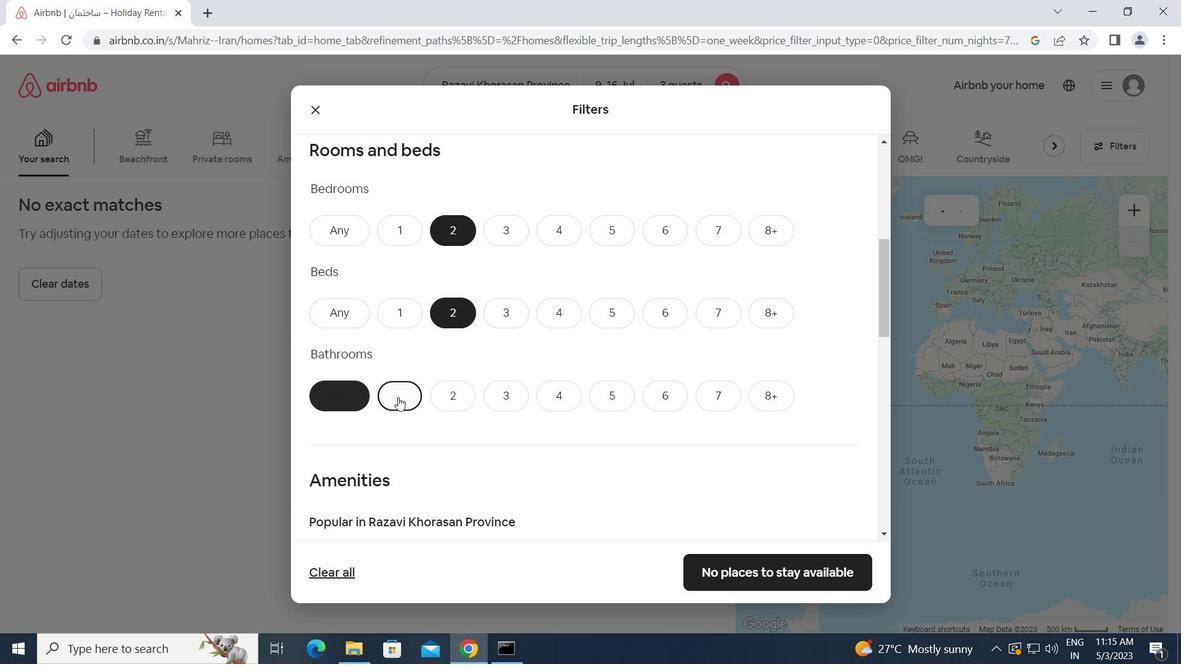 
Action: Mouse scrolled (397, 396) with delta (0, 0)
Screenshot: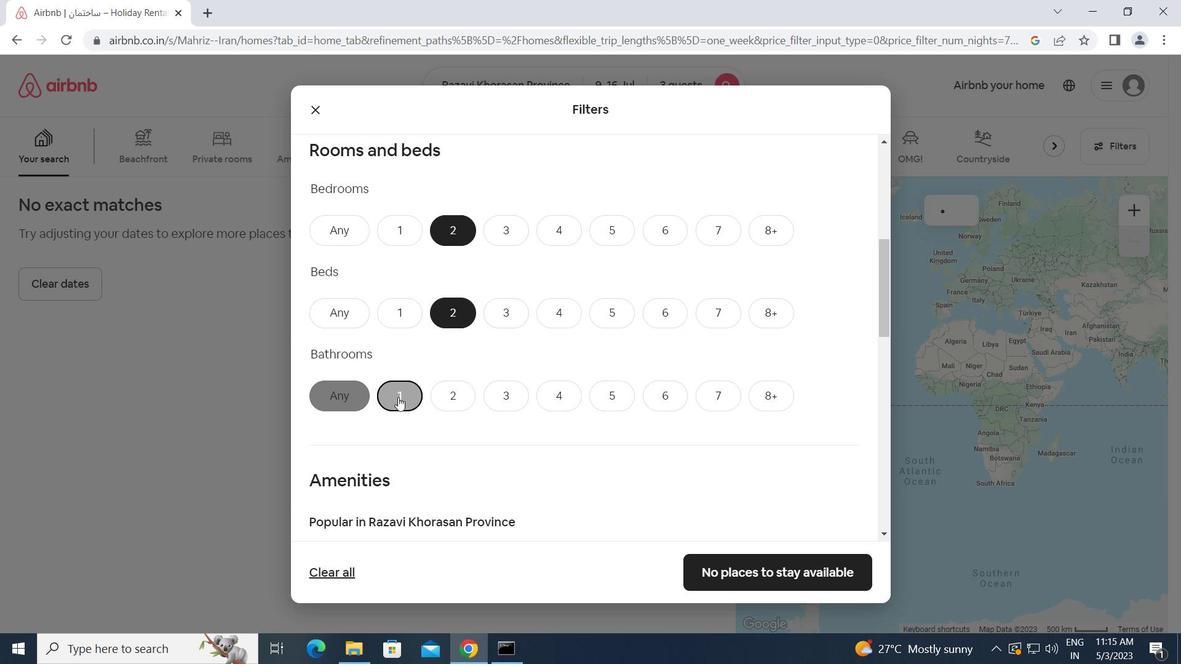 
Action: Mouse scrolled (397, 396) with delta (0, 0)
Screenshot: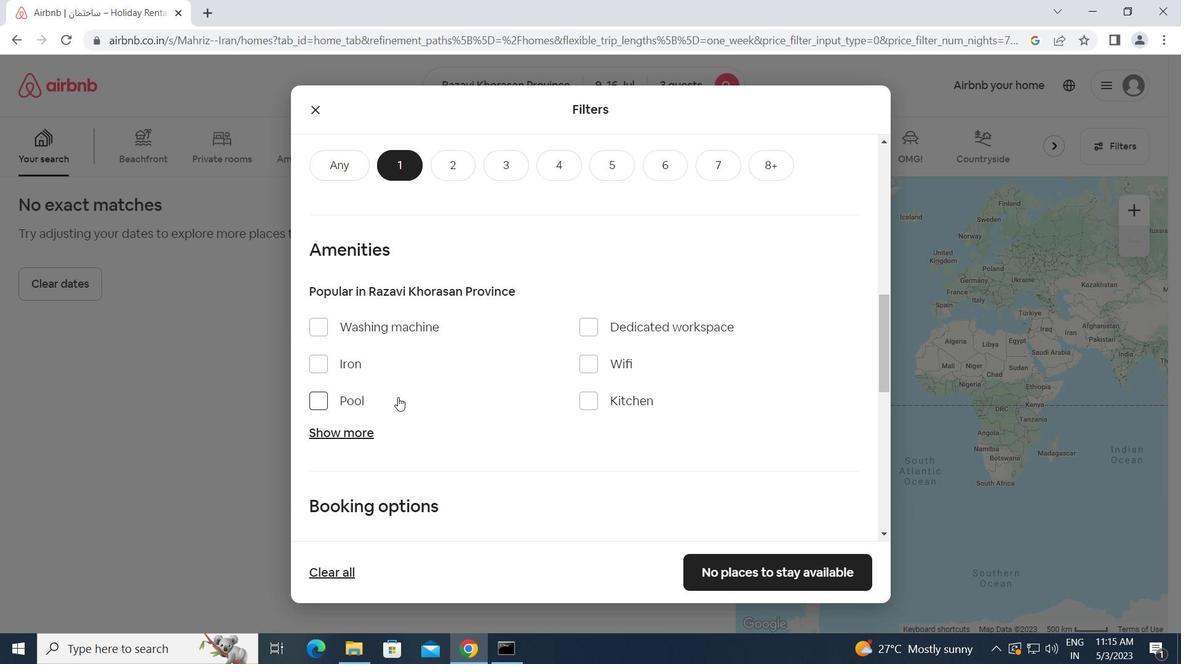 
Action: Mouse scrolled (397, 396) with delta (0, 0)
Screenshot: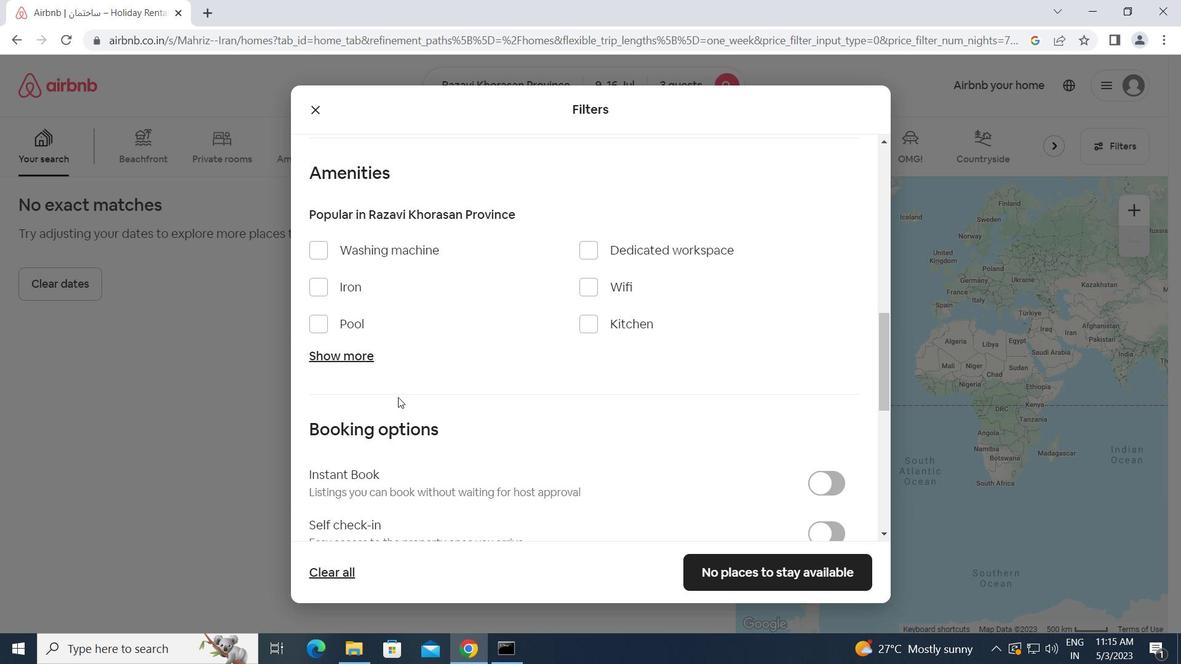 
Action: Mouse scrolled (397, 396) with delta (0, 0)
Screenshot: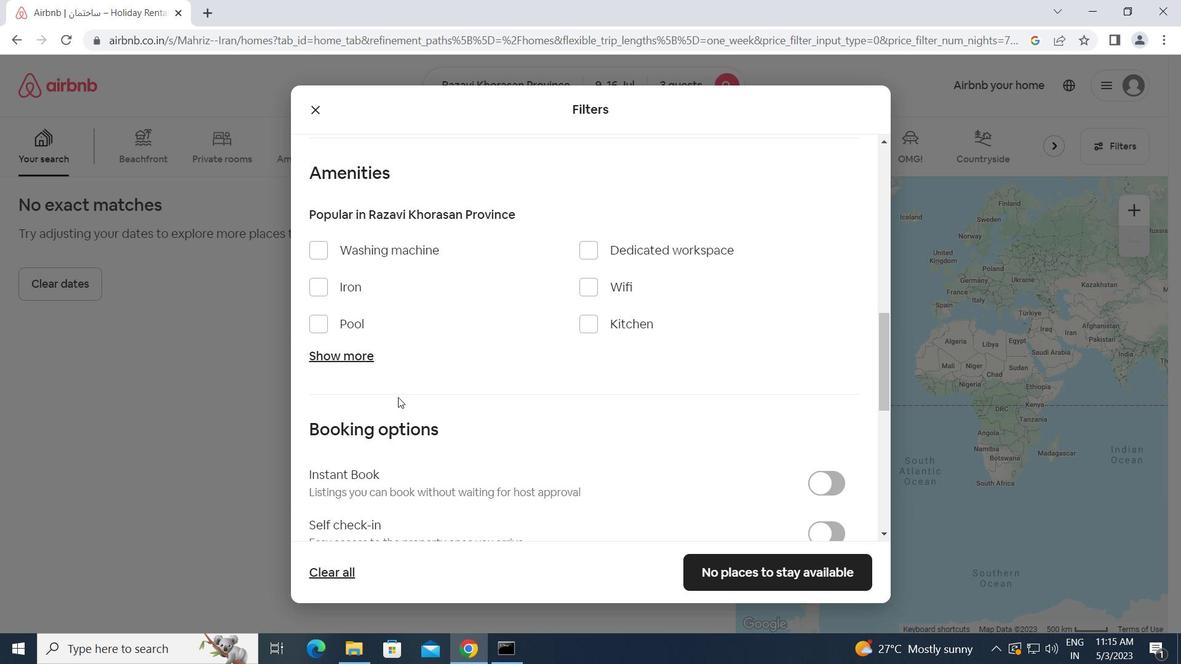 
Action: Mouse scrolled (397, 396) with delta (0, 0)
Screenshot: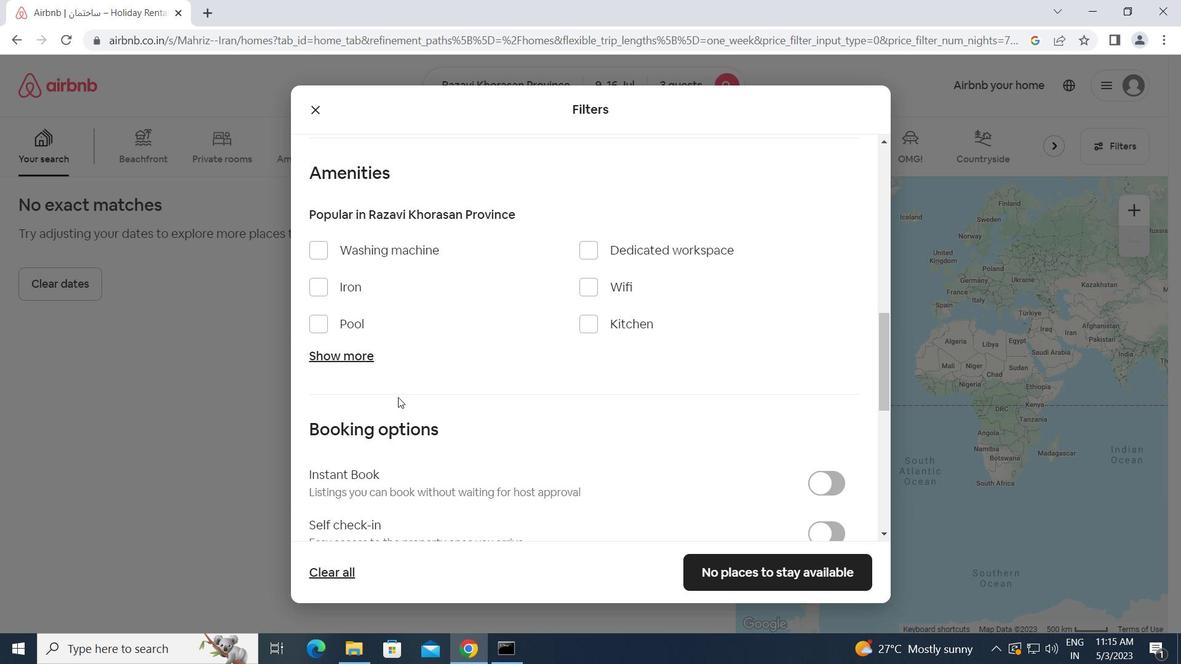
Action: Mouse scrolled (397, 396) with delta (0, 0)
Screenshot: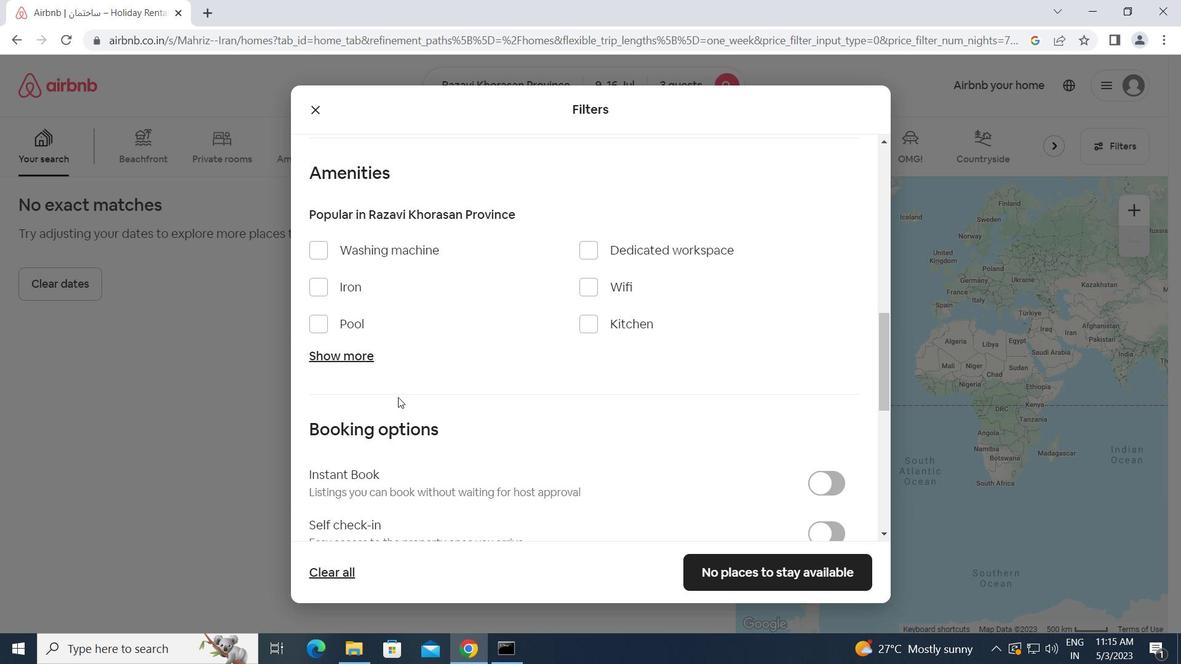 
Action: Mouse moved to (818, 228)
Screenshot: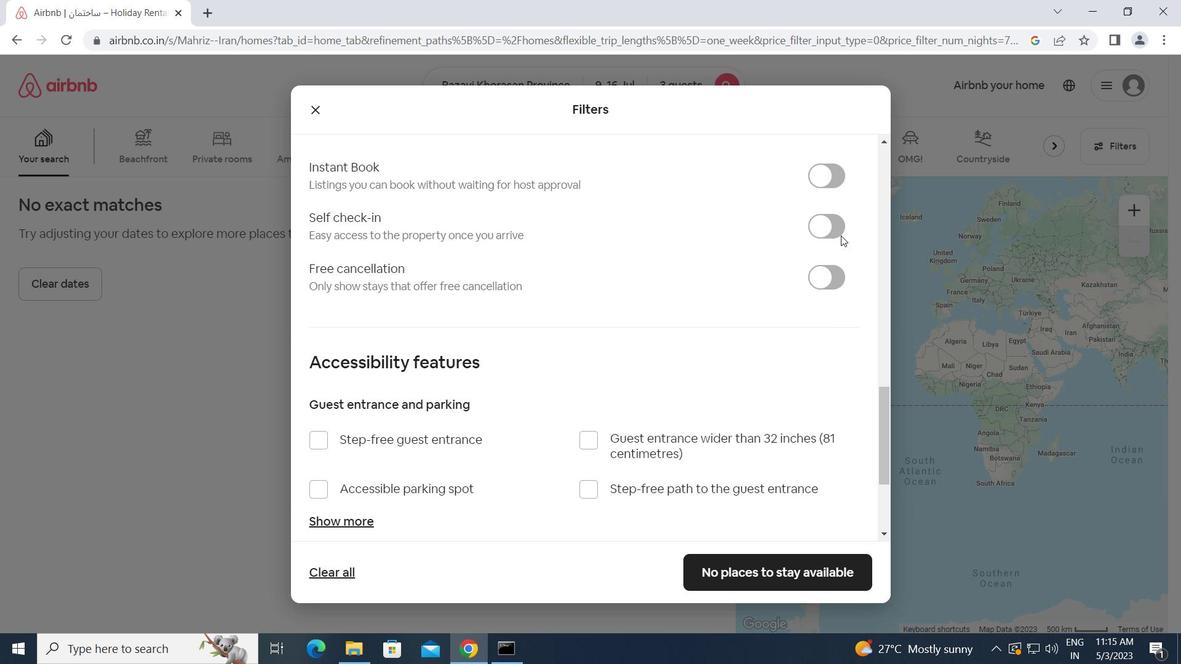 
Action: Mouse pressed left at (818, 228)
Screenshot: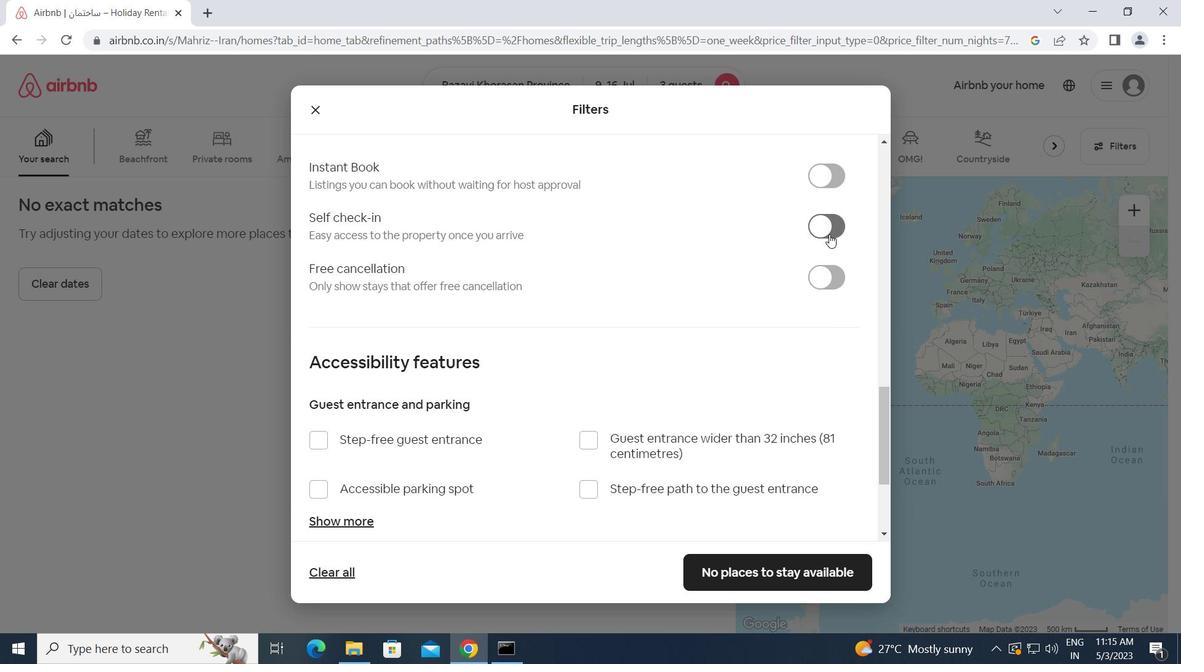 
Action: Mouse moved to (789, 375)
Screenshot: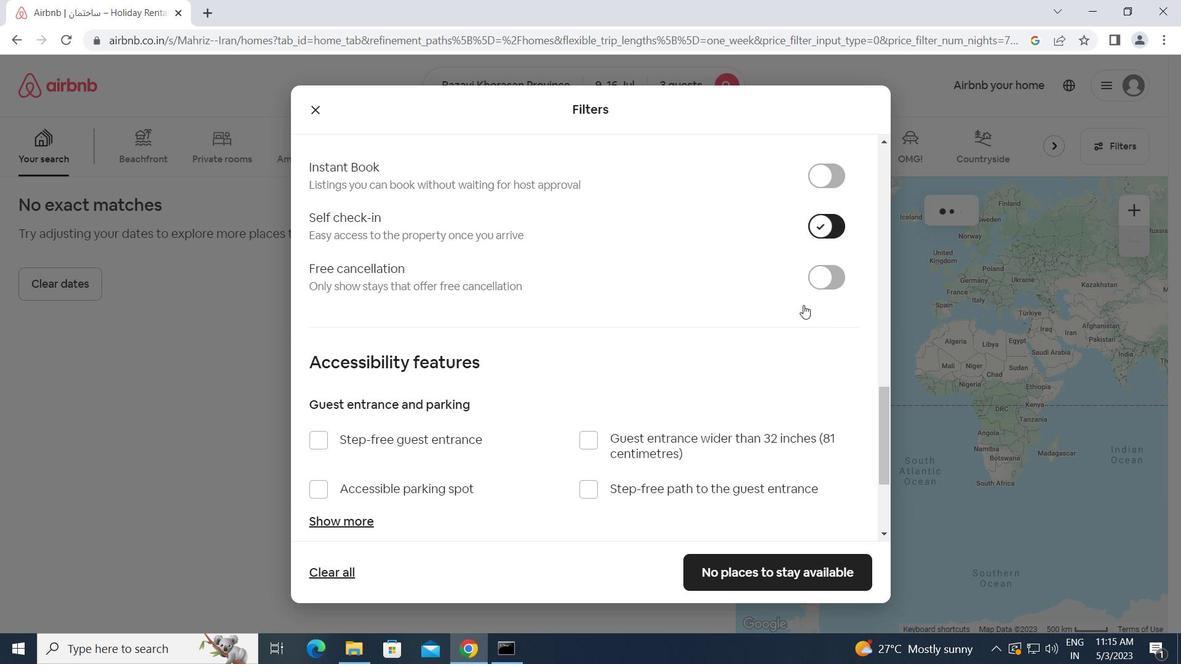 
Action: Mouse scrolled (789, 374) with delta (0, 0)
Screenshot: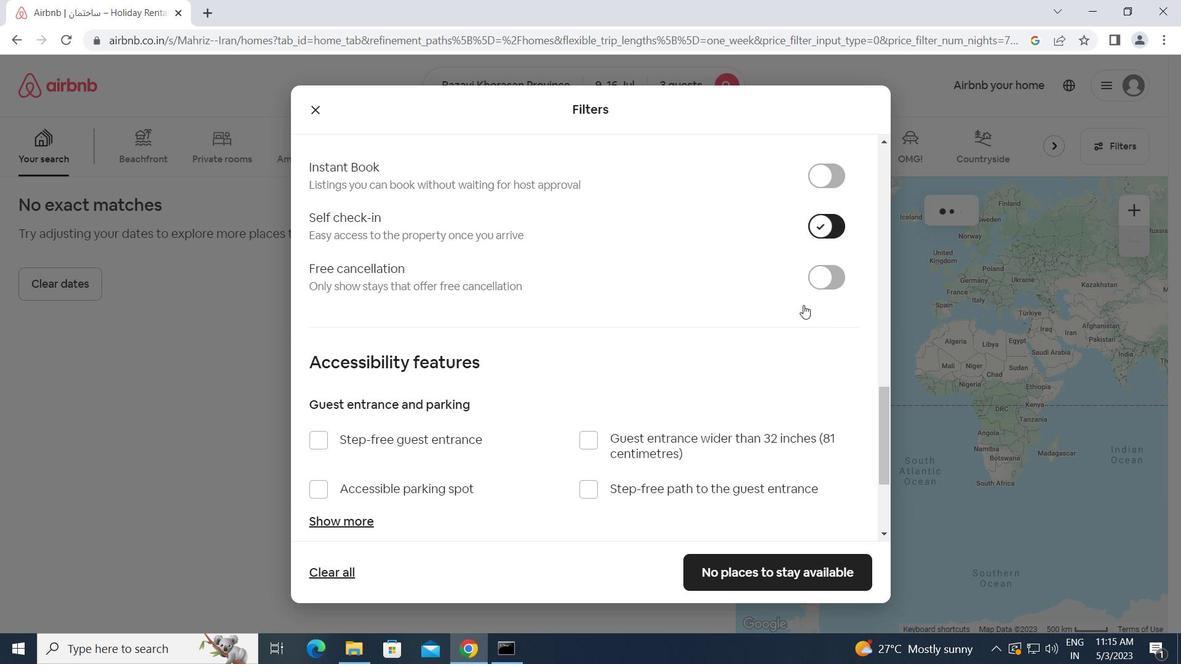 
Action: Mouse moved to (787, 379)
Screenshot: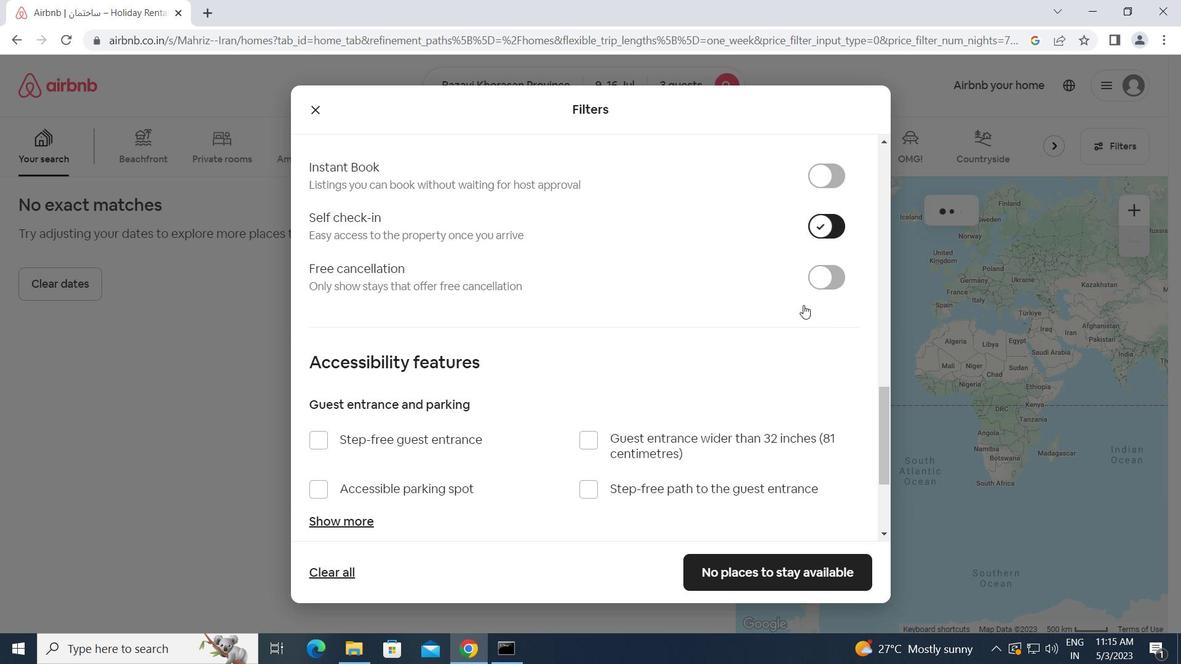 
Action: Mouse scrolled (787, 378) with delta (0, 0)
Screenshot: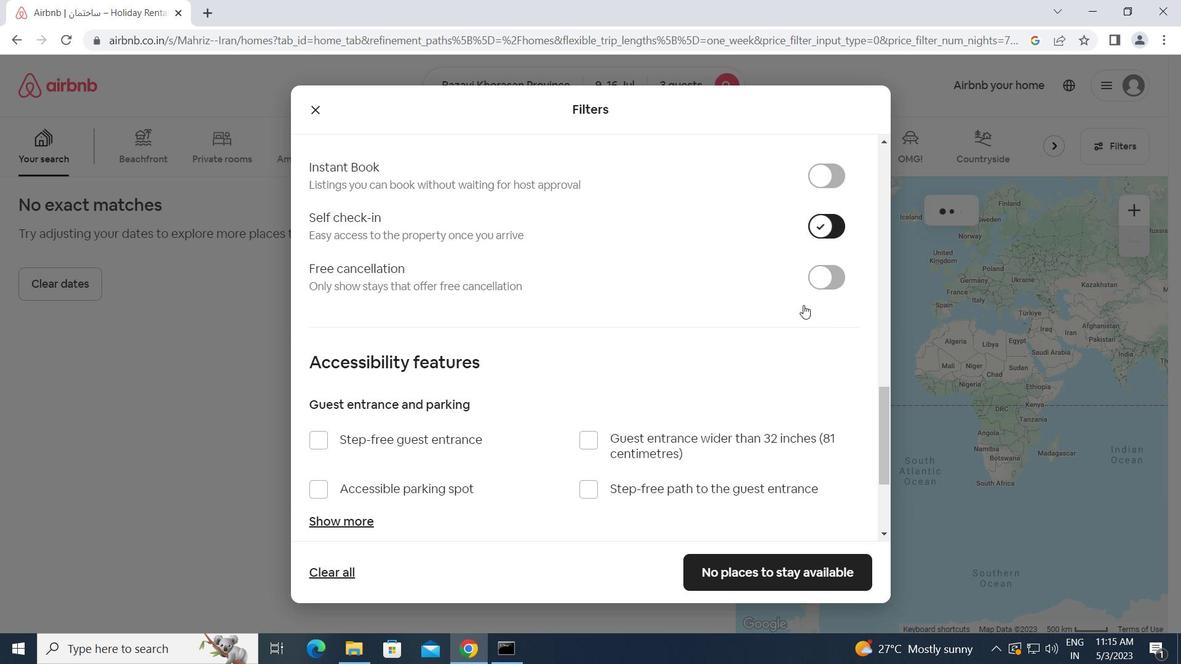 
Action: Mouse moved to (787, 382)
Screenshot: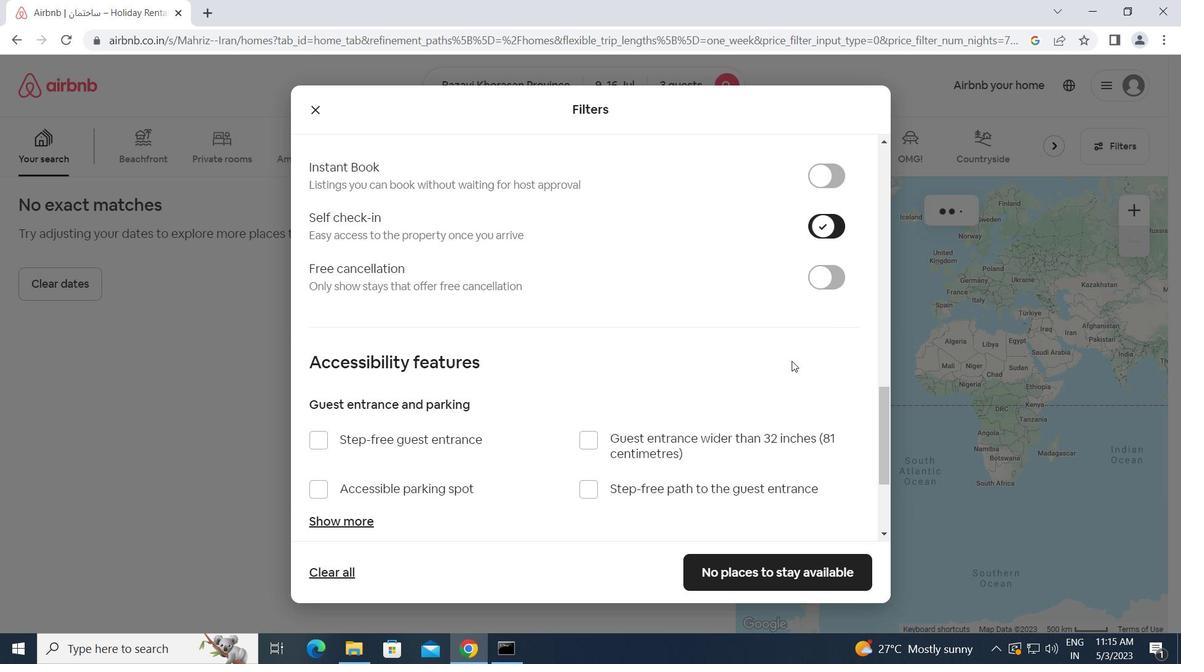 
Action: Mouse scrolled (787, 382) with delta (0, 0)
Screenshot: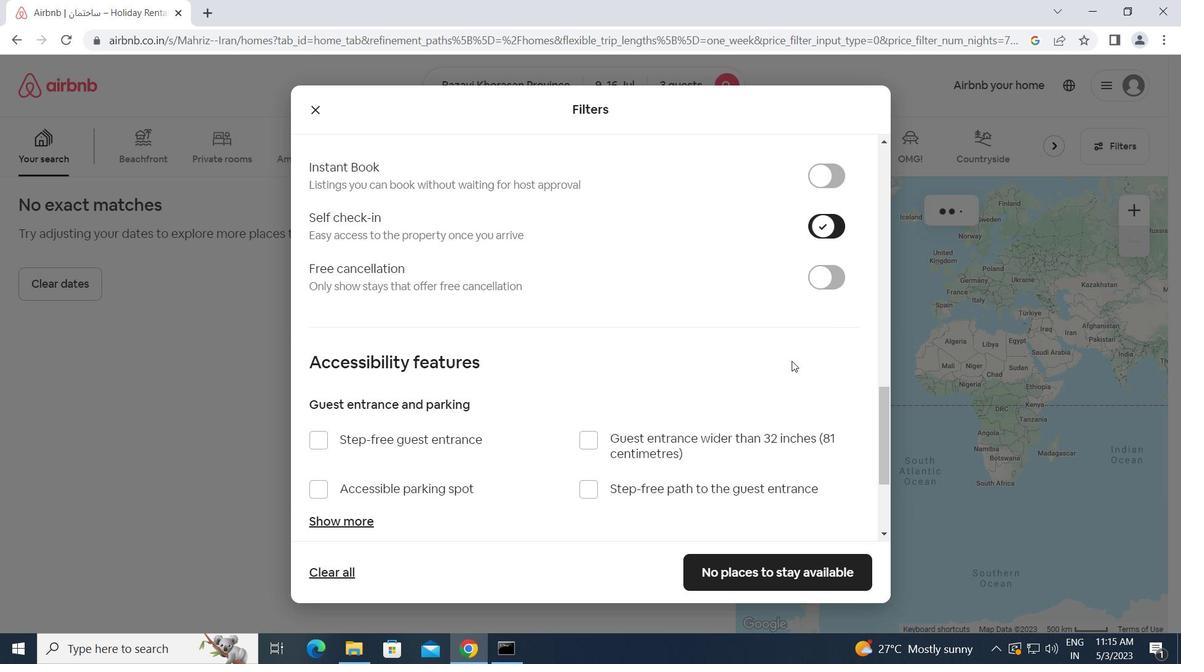 
Action: Mouse moved to (786, 383)
Screenshot: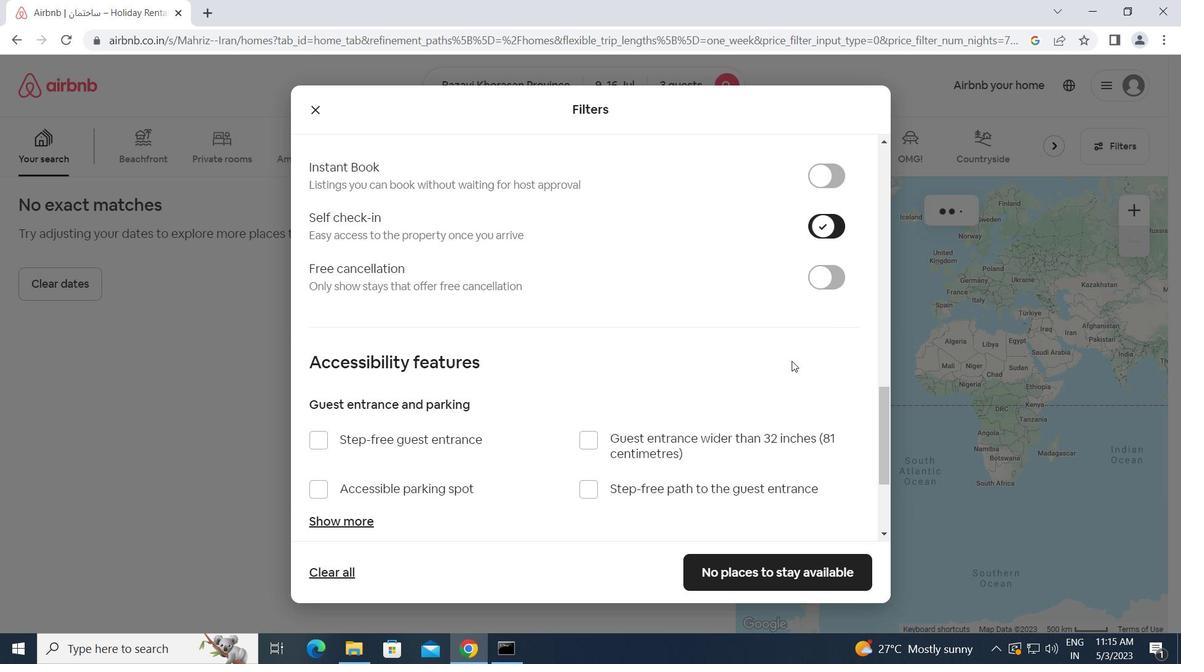 
Action: Mouse scrolled (786, 382) with delta (0, 0)
Screenshot: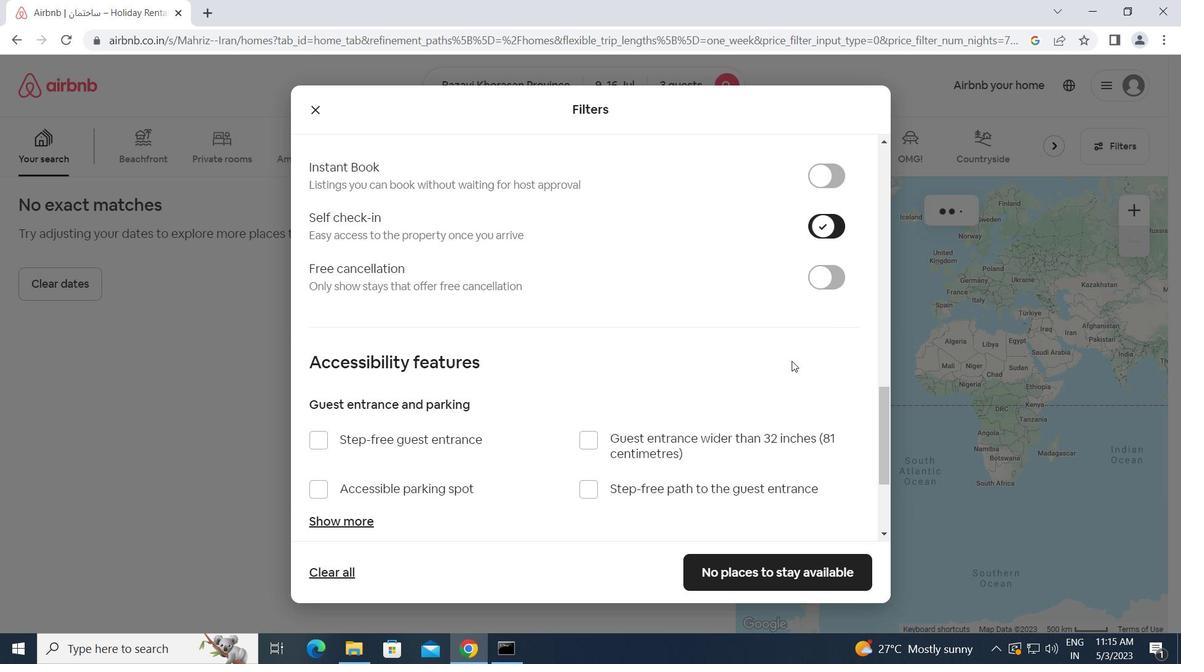 
Action: Mouse moved to (784, 390)
Screenshot: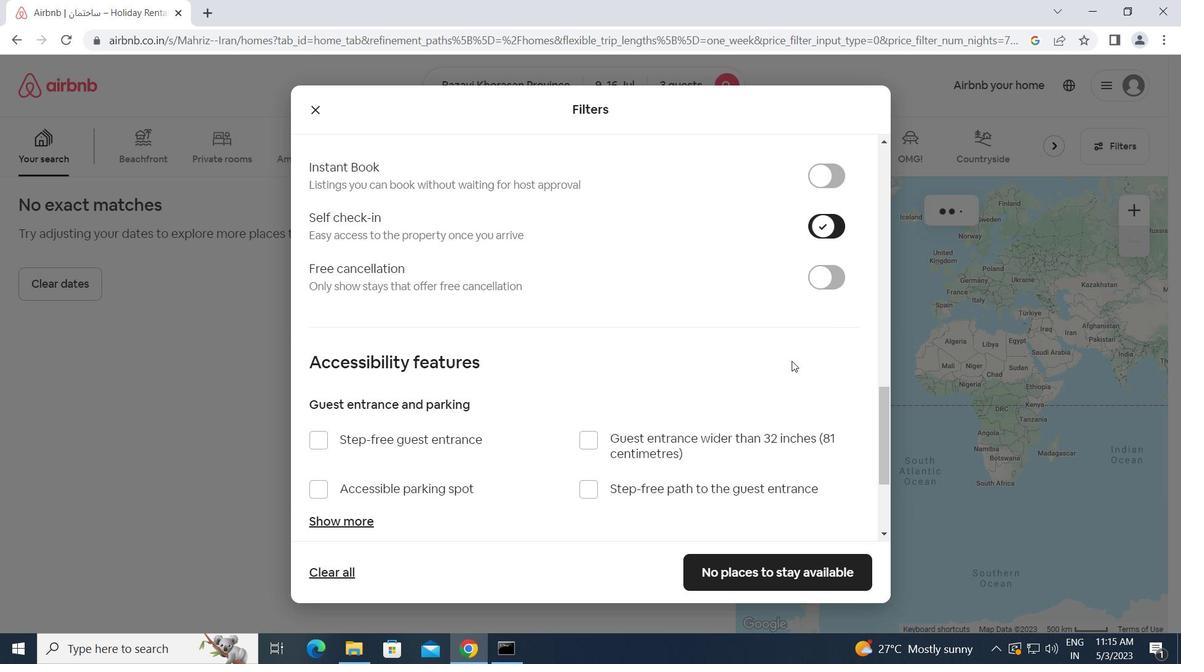 
Action: Mouse scrolled (784, 390) with delta (0, 0)
Screenshot: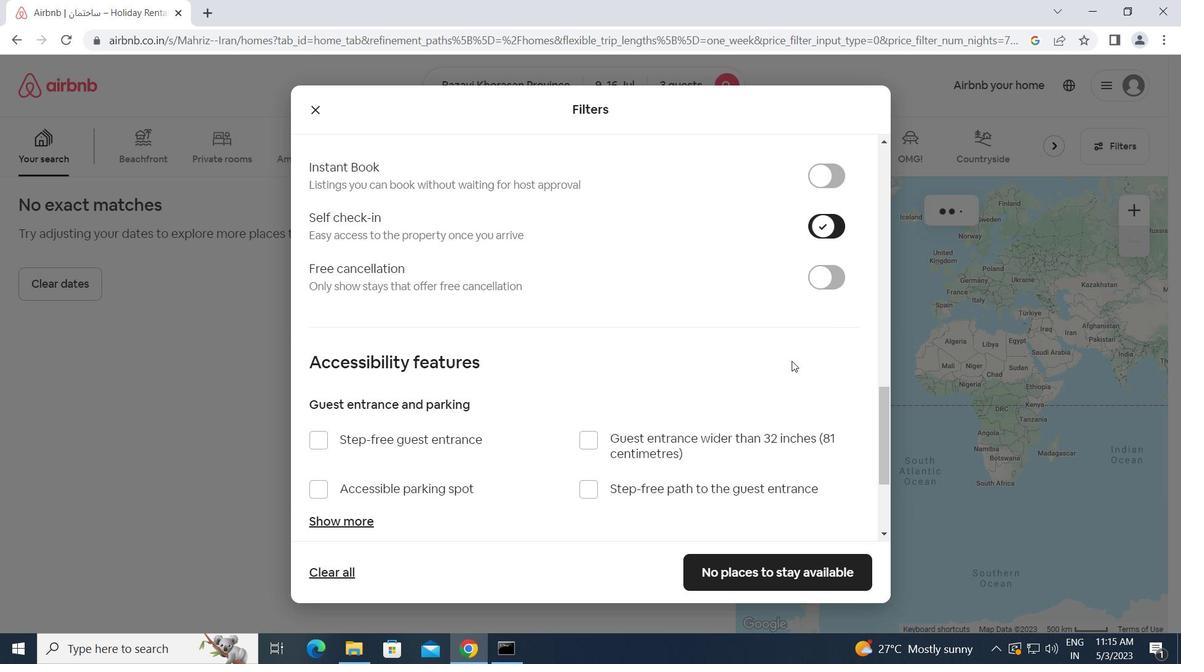 
Action: Mouse moved to (778, 512)
Screenshot: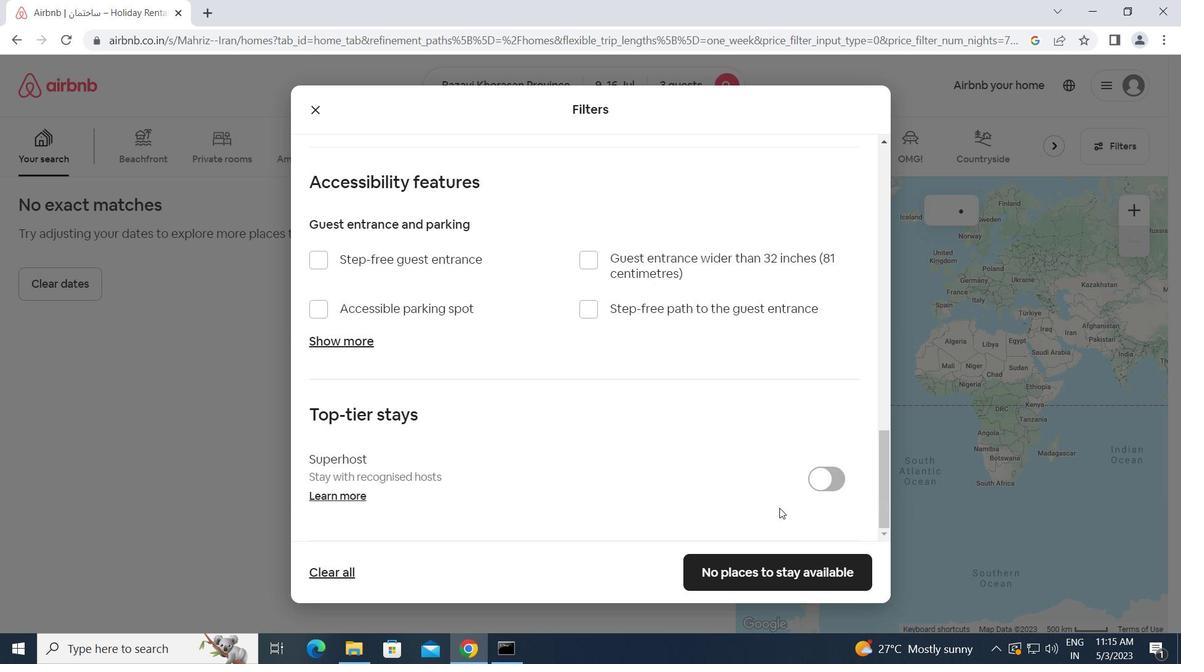 
Action: Mouse scrolled (778, 511) with delta (0, 0)
Screenshot: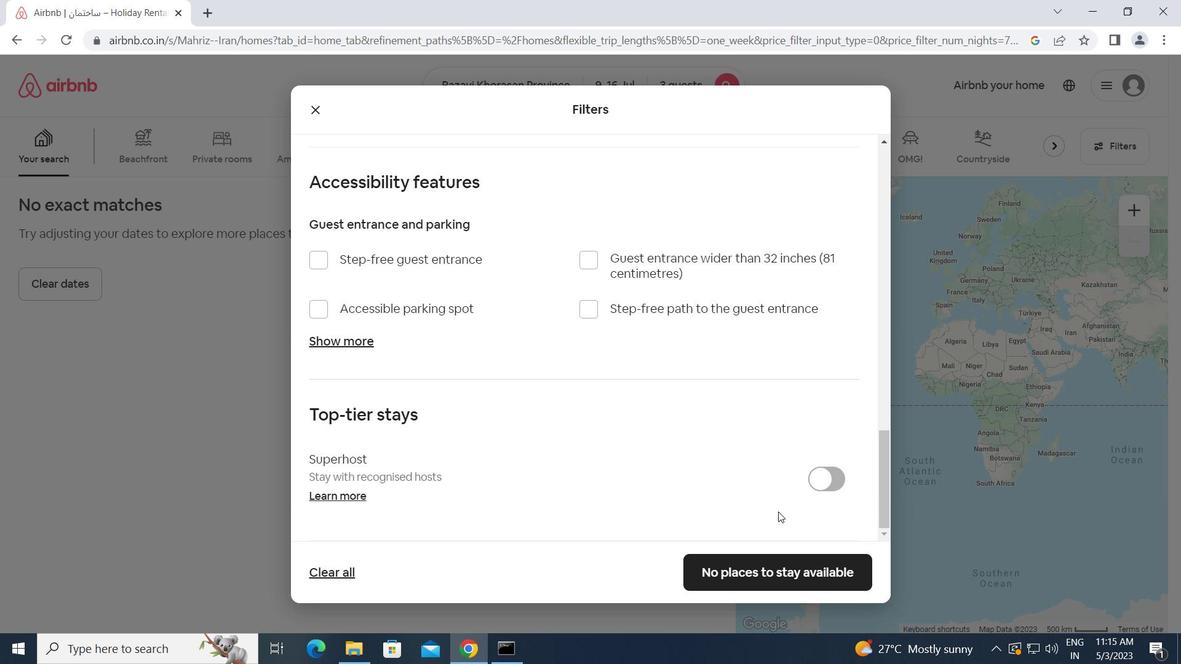 
Action: Mouse scrolled (778, 511) with delta (0, 0)
Screenshot: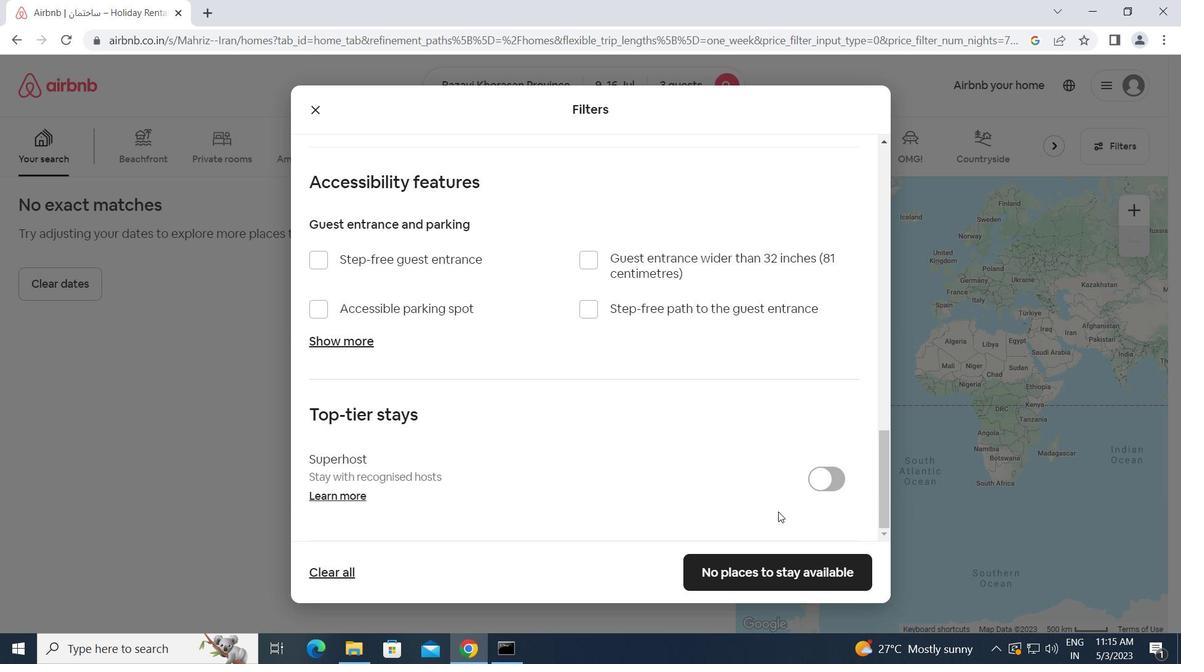 
Action: Mouse scrolled (778, 511) with delta (0, 0)
Screenshot: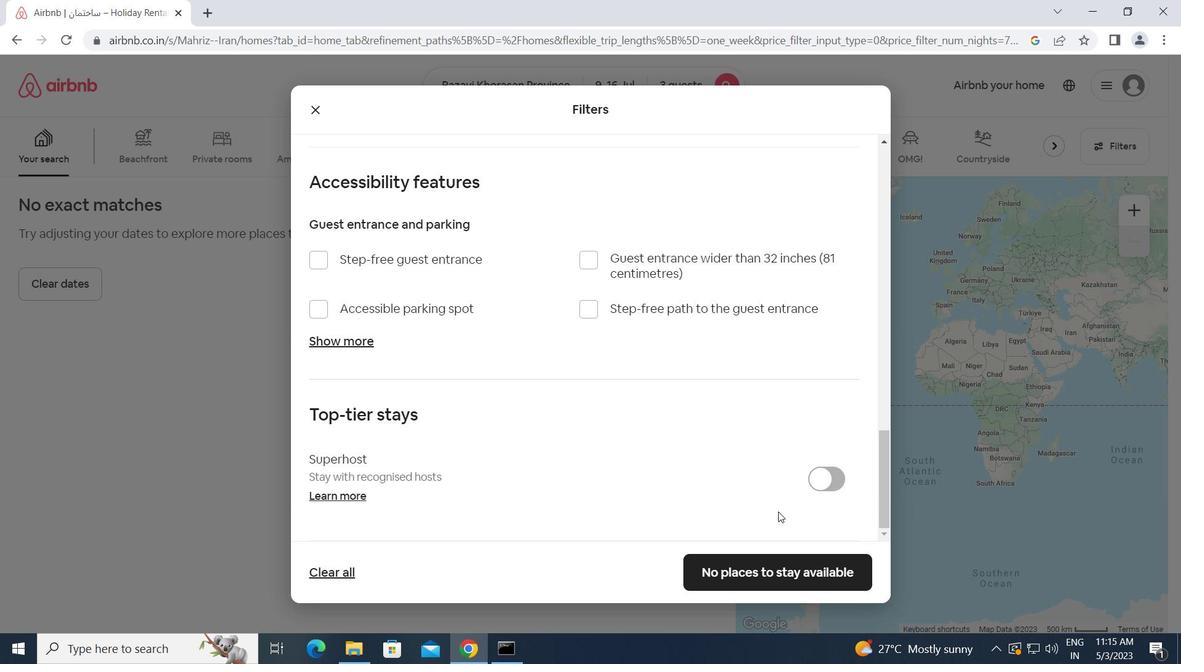 
Action: Mouse scrolled (778, 511) with delta (0, 0)
Screenshot: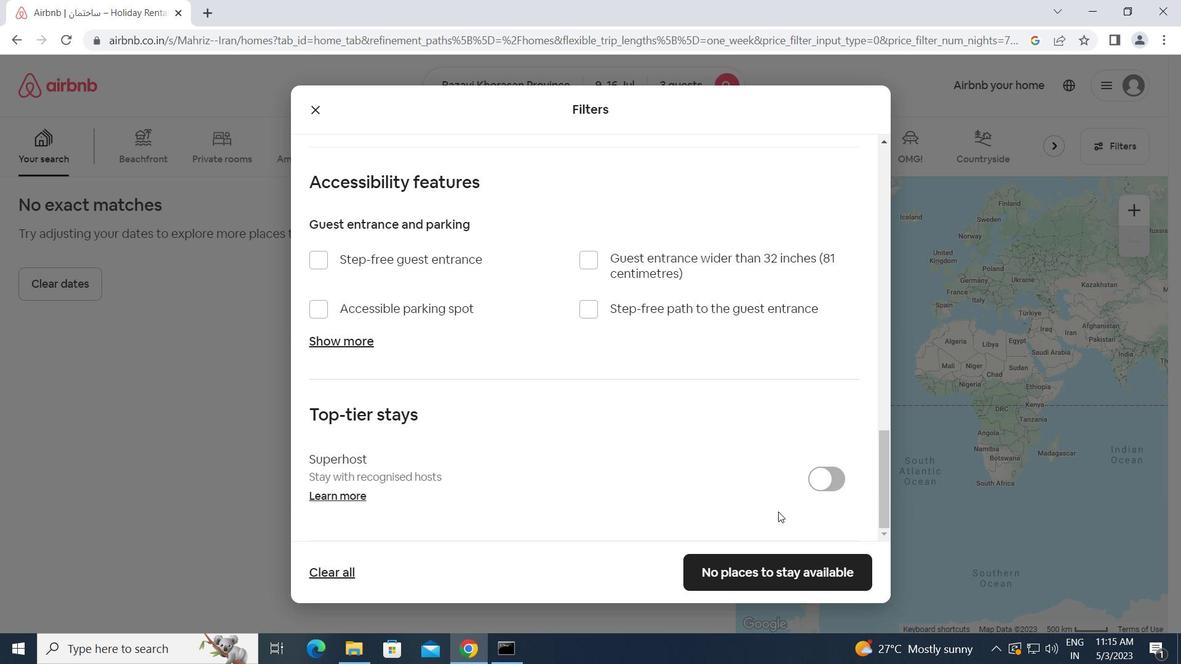 
Action: Mouse scrolled (778, 511) with delta (0, 0)
Screenshot: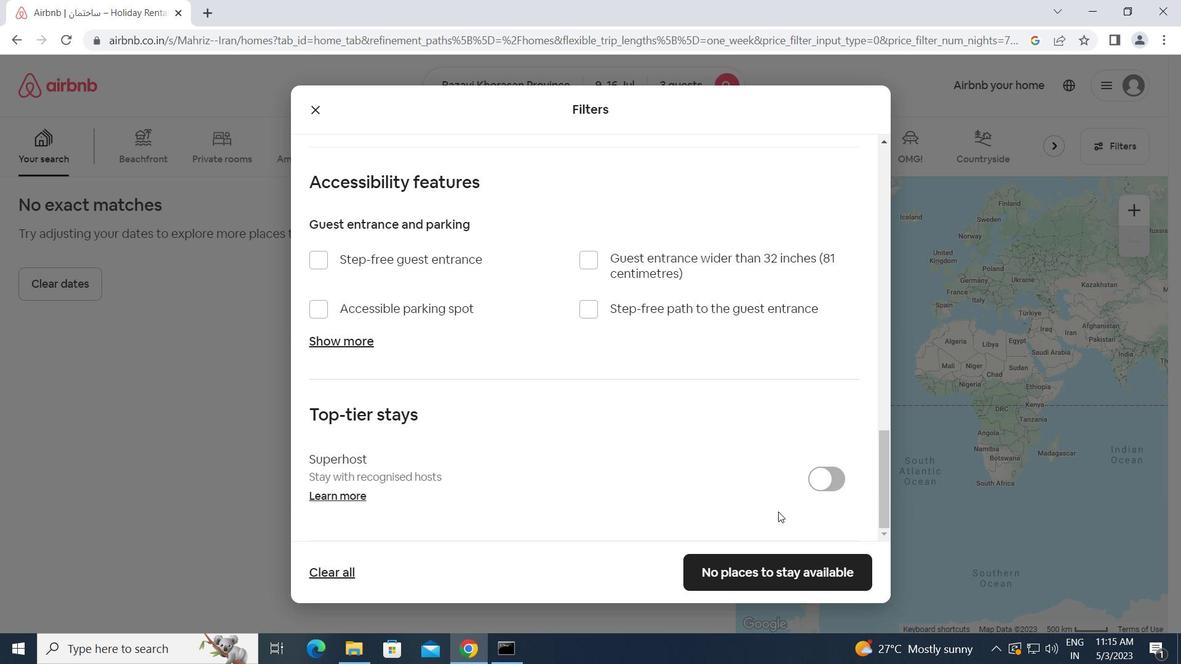 
Action: Mouse moved to (766, 549)
Screenshot: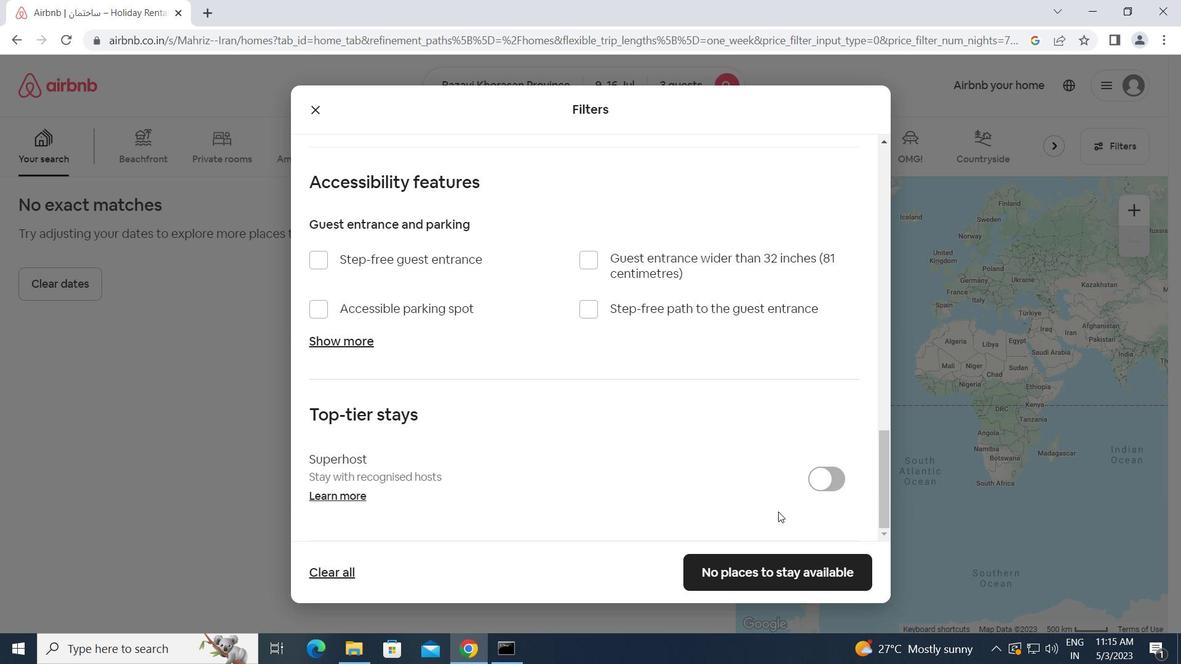 
Action: Mouse scrolled (766, 550) with delta (0, 0)
Screenshot: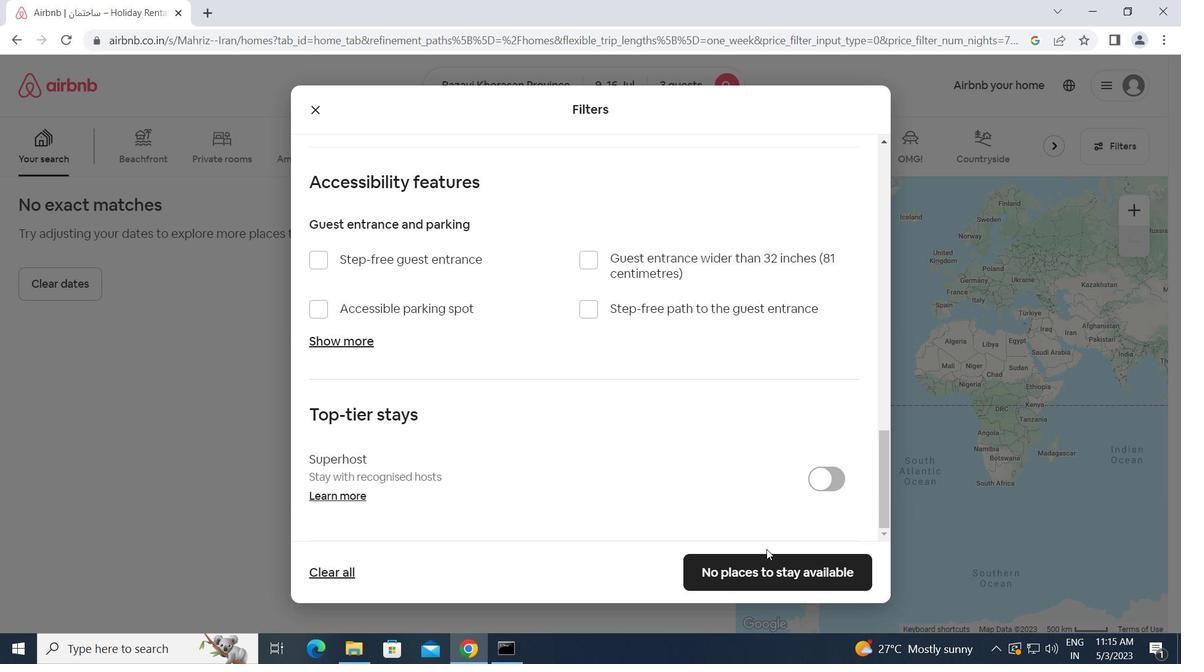 
Action: Mouse scrolled (766, 550) with delta (0, 0)
Screenshot: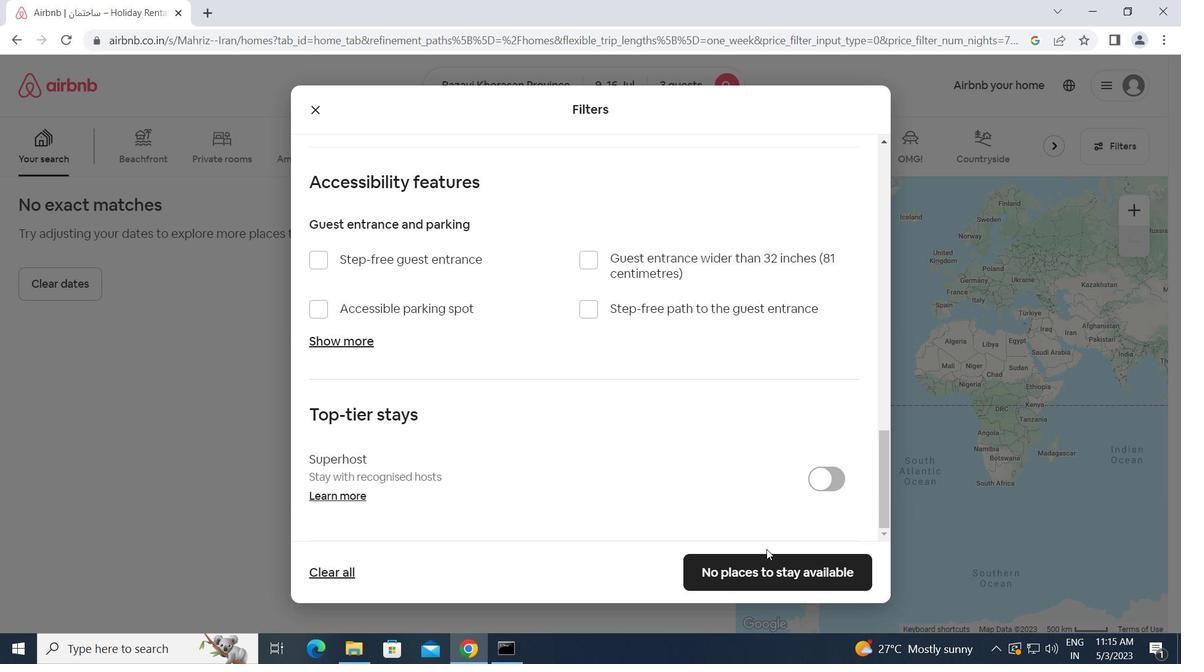
Action: Mouse moved to (726, 437)
Screenshot: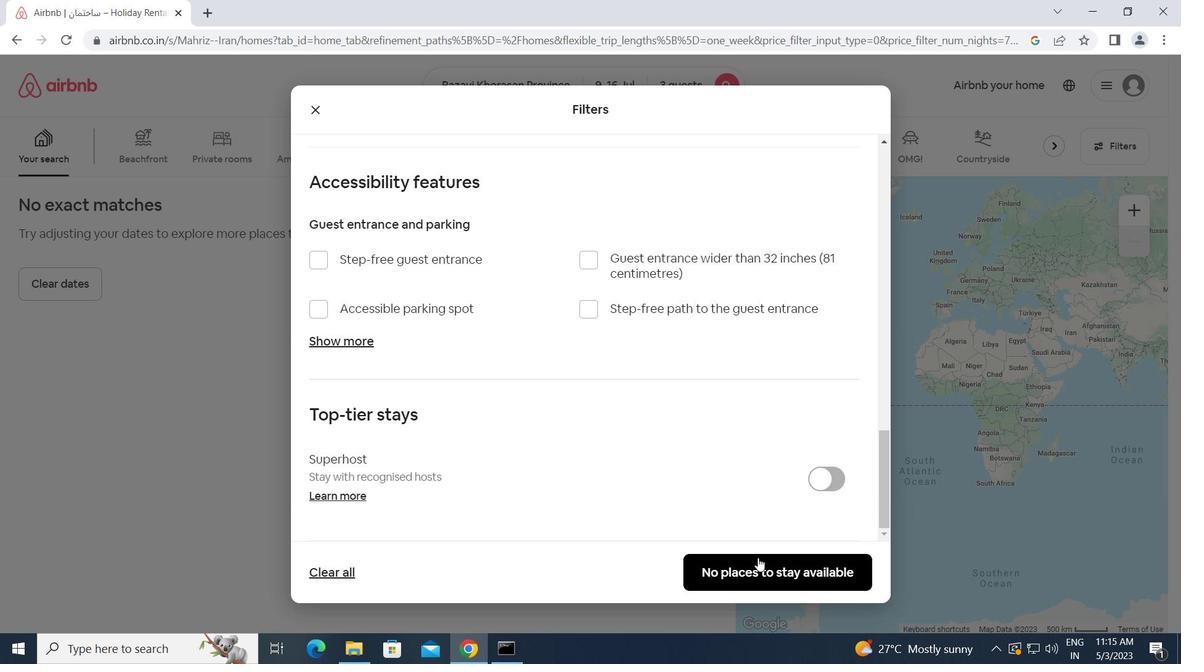 
Action: Mouse scrolled (726, 437) with delta (0, 0)
Screenshot: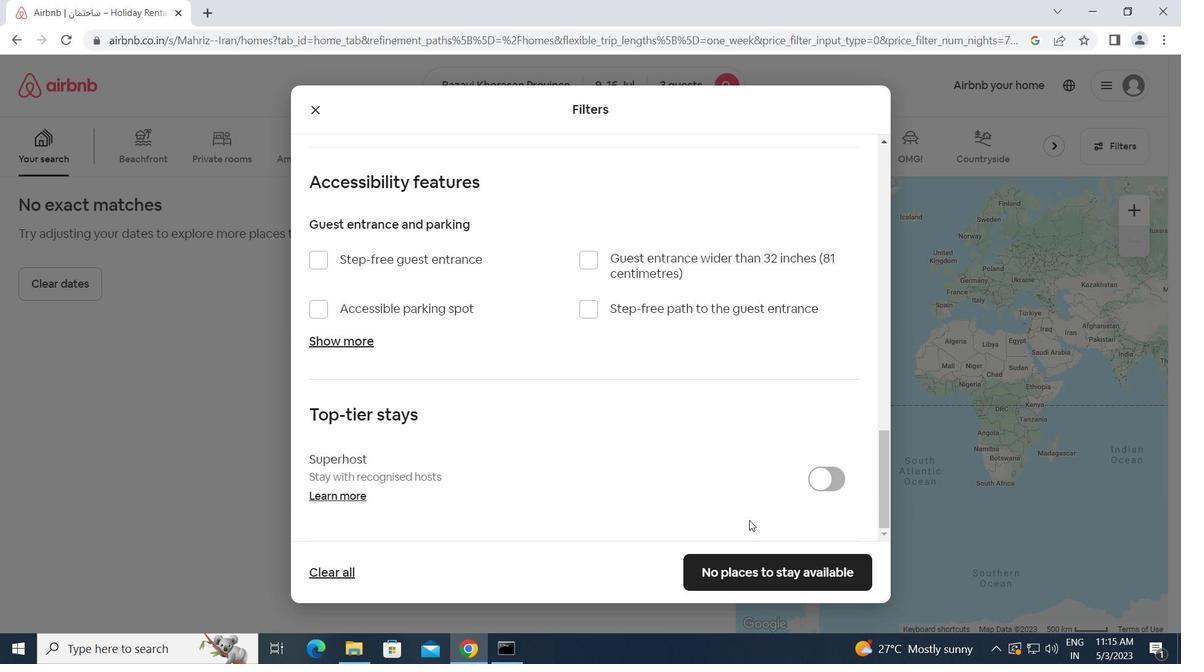 
Action: Mouse scrolled (726, 437) with delta (0, 0)
Screenshot: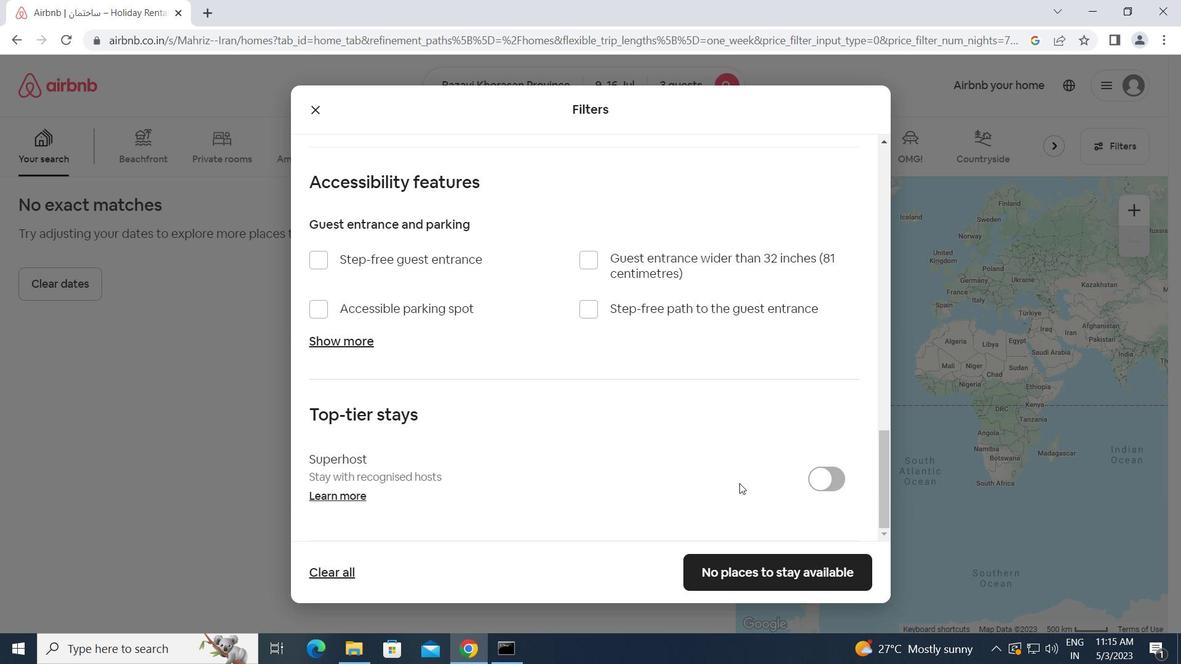 
Action: Mouse scrolled (726, 437) with delta (0, 0)
Screenshot: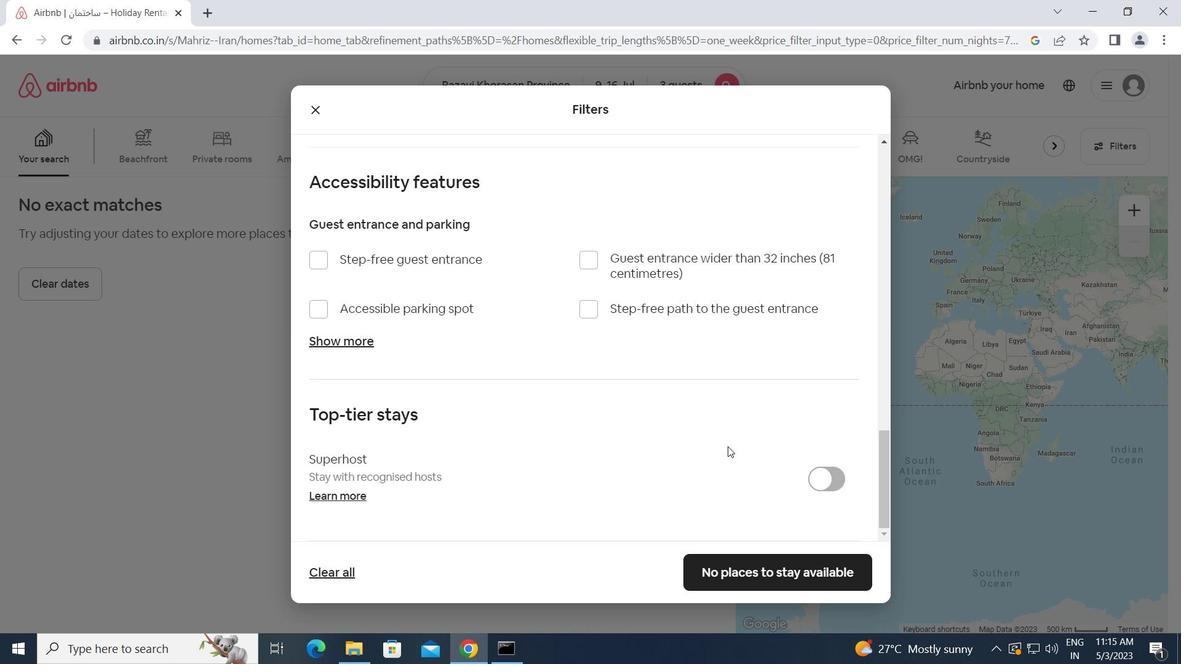 
Action: Mouse moved to (737, 560)
Screenshot: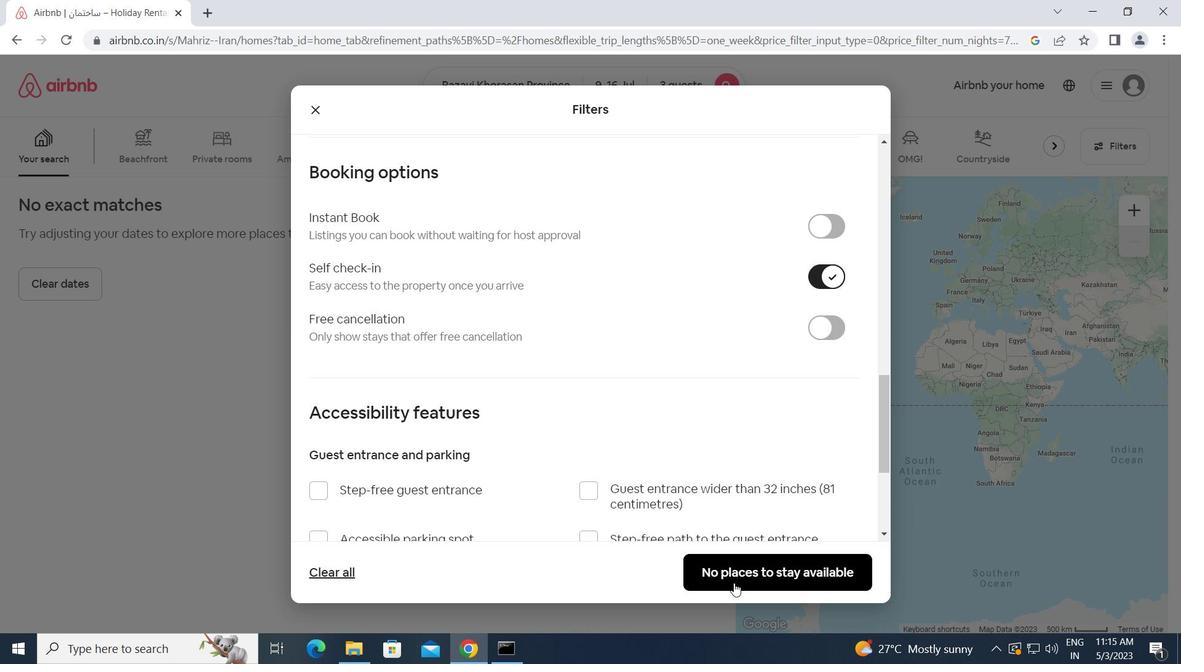 
Action: Mouse pressed left at (737, 560)
Screenshot: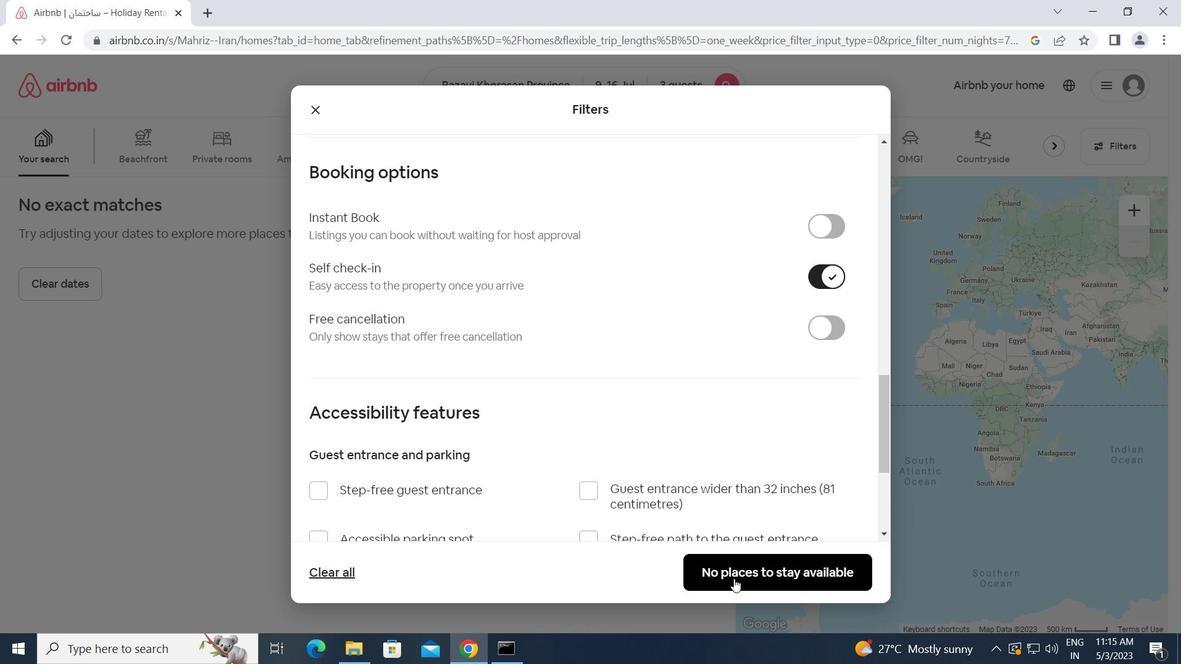 
Action: Mouse moved to (737, 559)
Screenshot: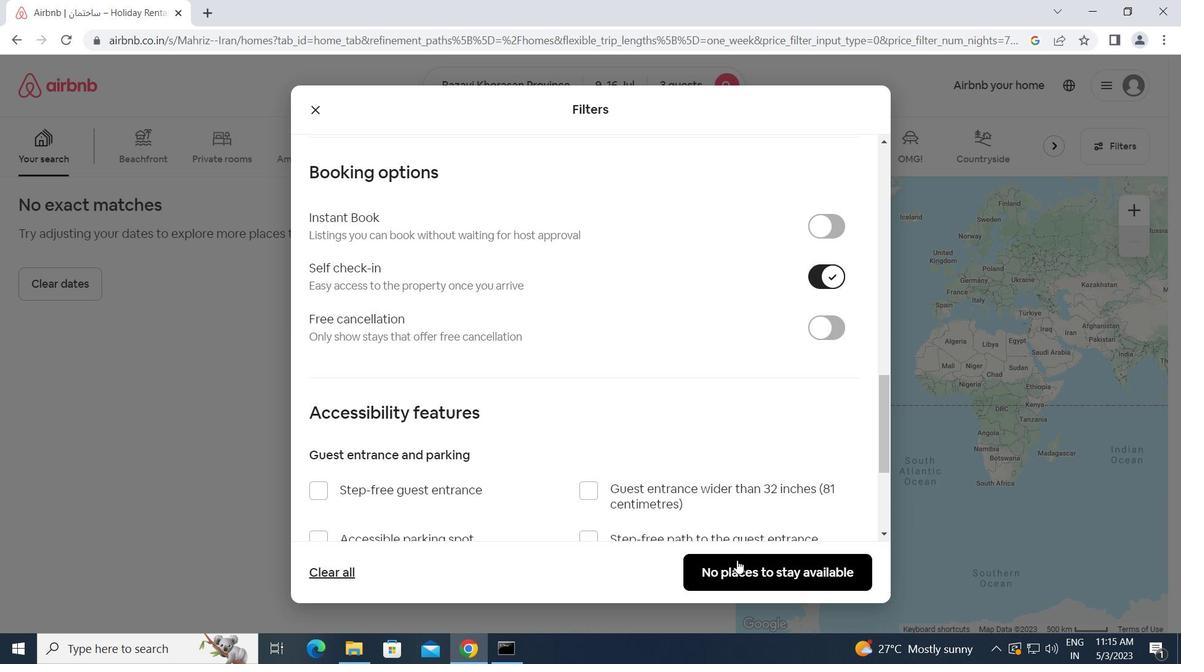 
